 Task: Select Retail. Add to cart, from Dollar General_x000D_
 for 3553 Washington Street, Alice, Texas 78332, Cell Number 361-396-6470, following items : Reese''s Puffs Breakfast Cereal (11.5 oz)_x000D_
 - 2, Emetrol for Nausea & Upset Stomach Cherry Liquid (4 oz)_x000D_
 - 3, Hot Tamales Flavored Chewy Candy Fierce Cinnamon (6 oz)_x000D_
 - 3, Aquafresh Extreme Clean Whitening Action Fluoride Toothpaste for Cavity Protection (5.6 oz)_x000D_
 - 2, Scent Happy Sugar Dream Body Scrub (10 oz)_x000D_
 - 1
Action: Mouse moved to (747, 138)
Screenshot: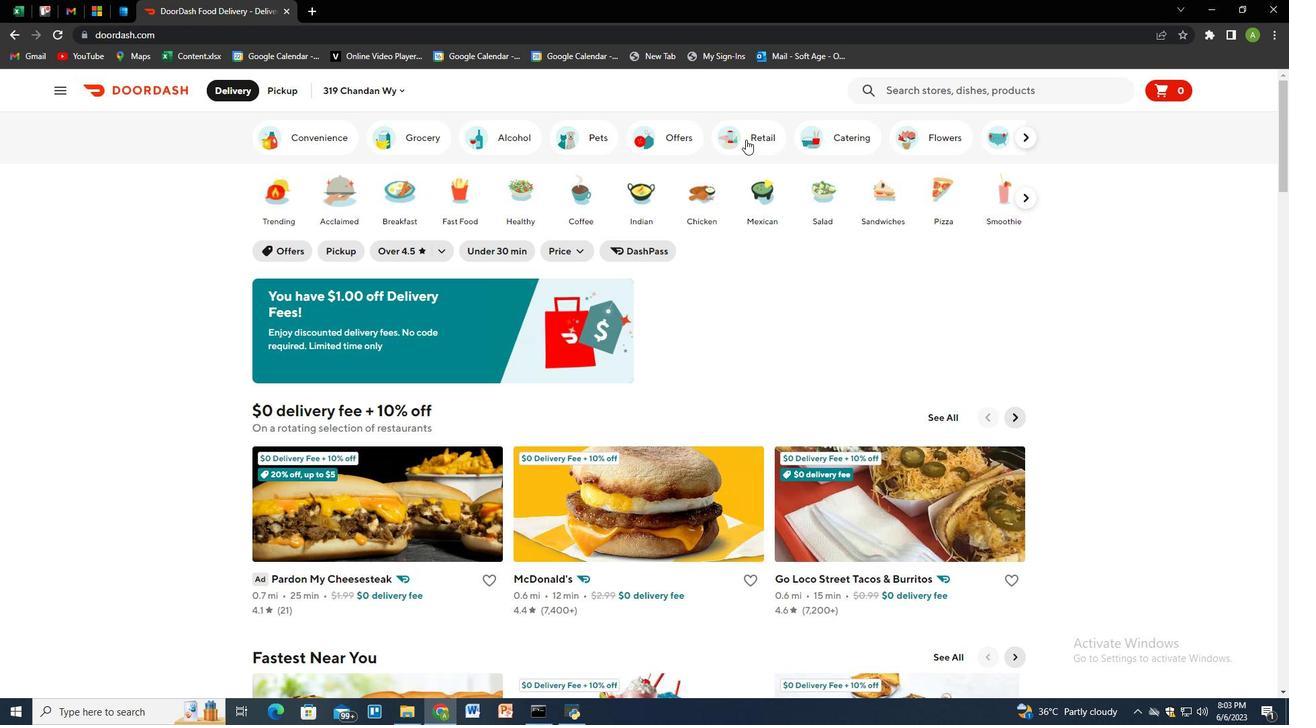 
Action: Mouse pressed left at (747, 138)
Screenshot: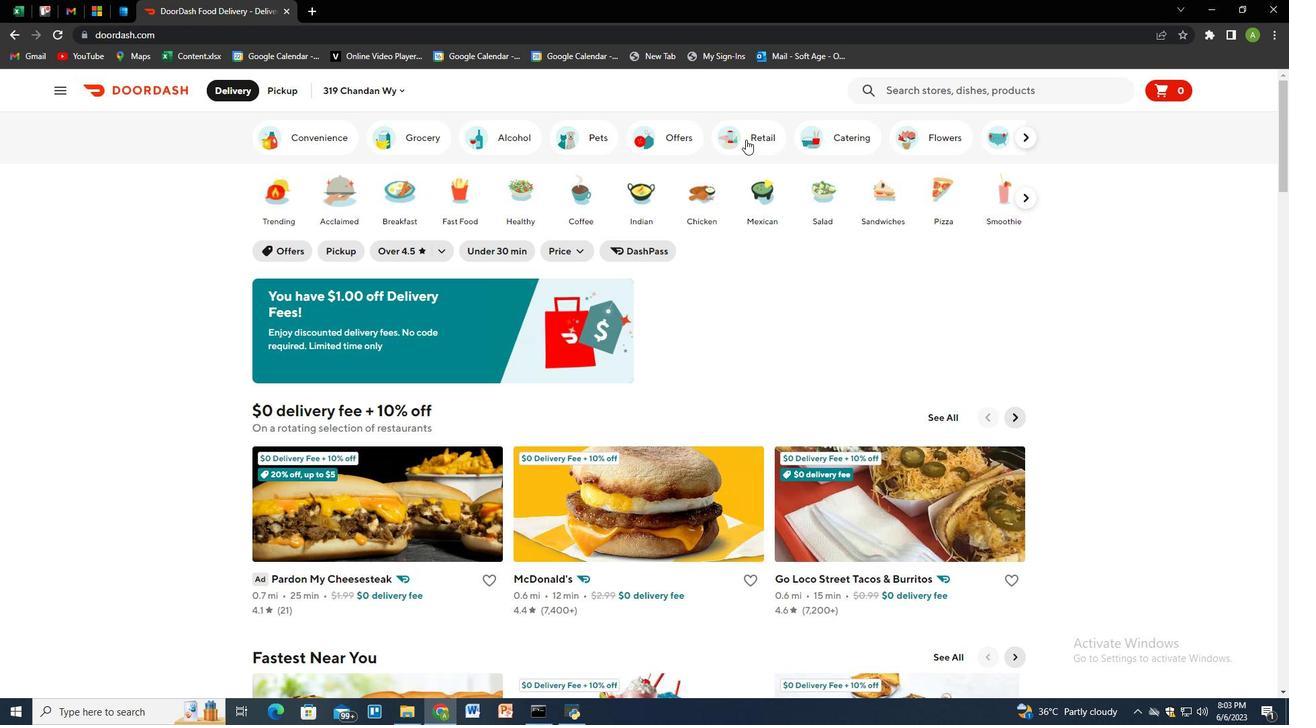 
Action: Mouse moved to (837, 498)
Screenshot: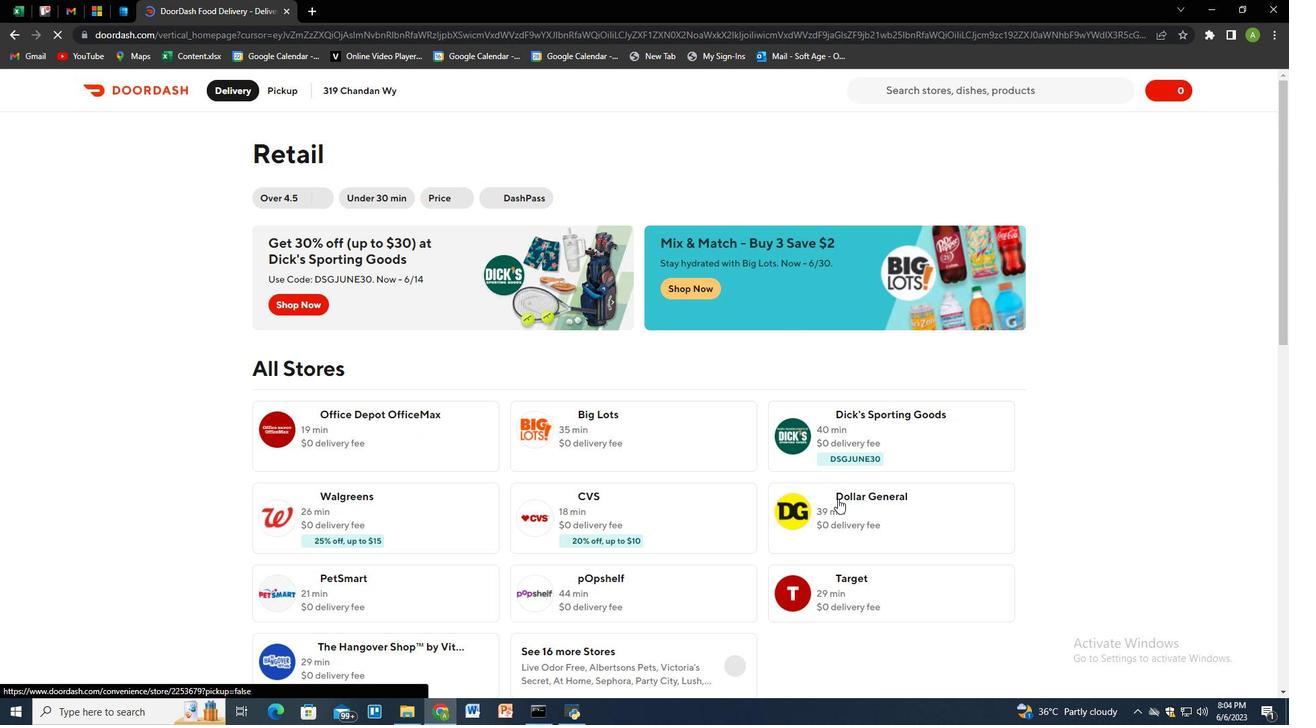 
Action: Mouse pressed left at (837, 498)
Screenshot: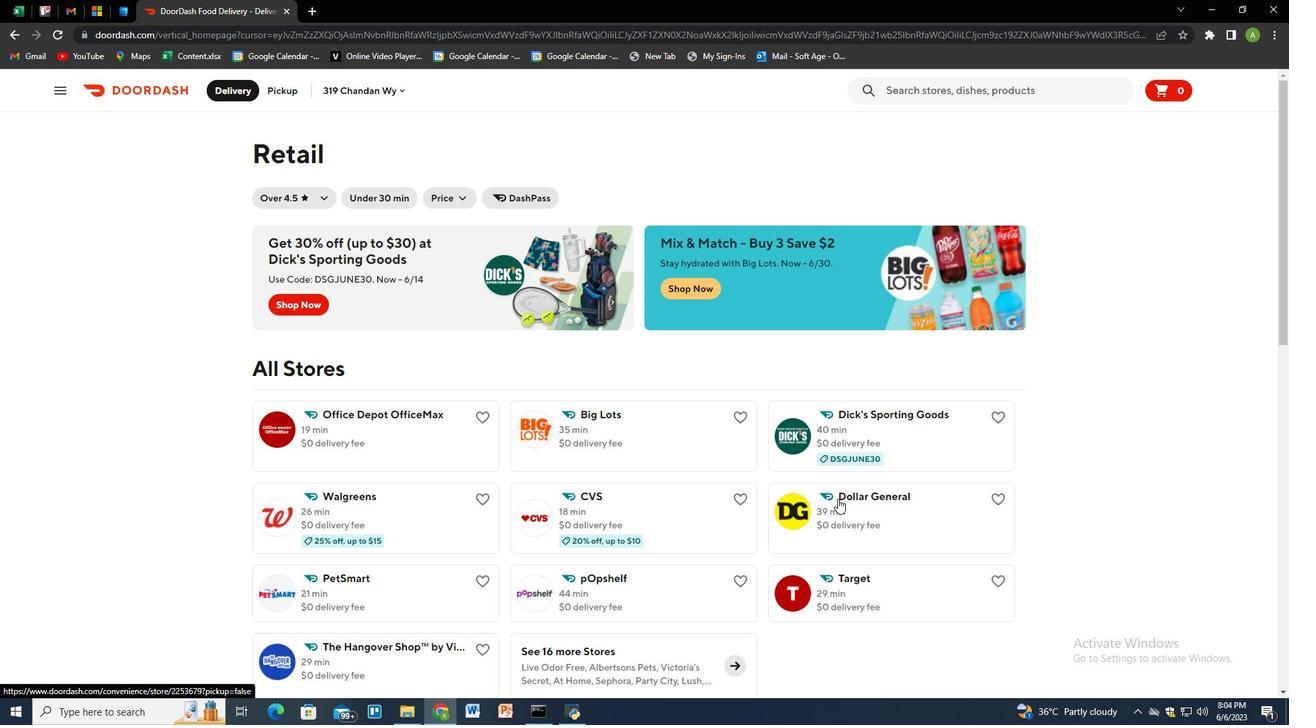 
Action: Mouse moved to (266, 83)
Screenshot: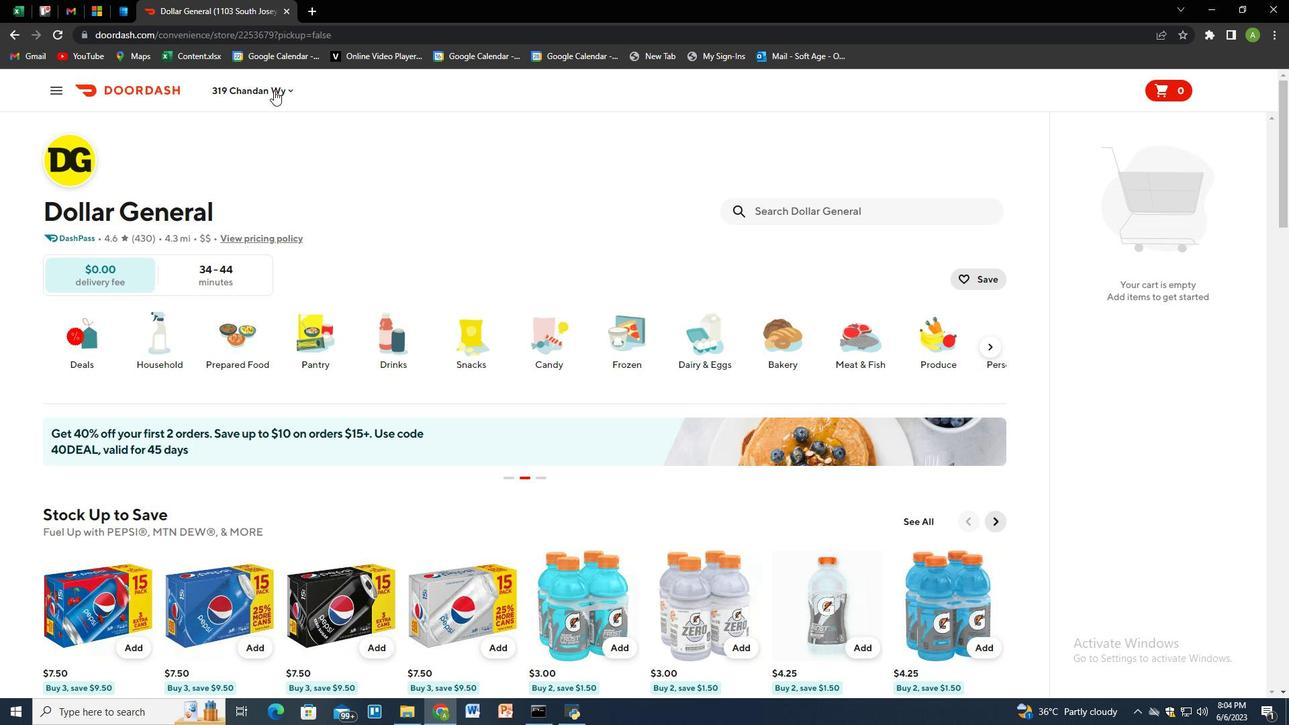 
Action: Mouse pressed left at (266, 83)
Screenshot: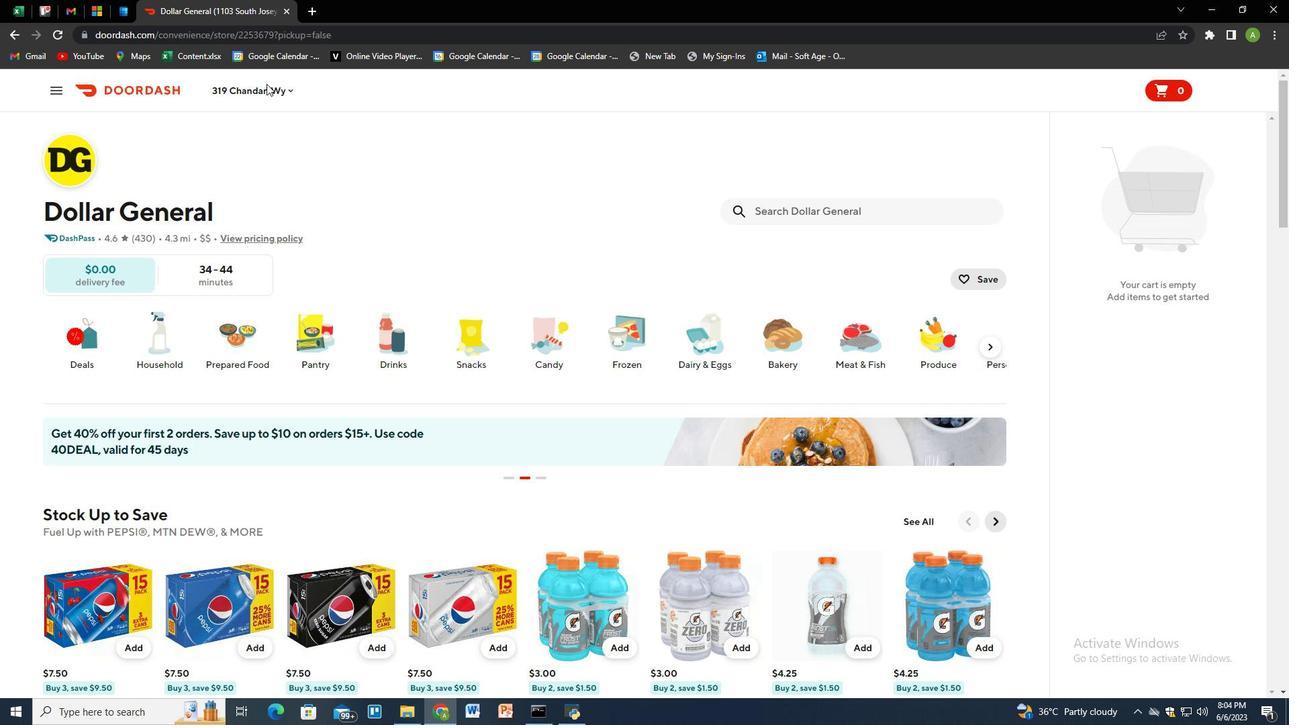 
Action: Mouse moved to (271, 88)
Screenshot: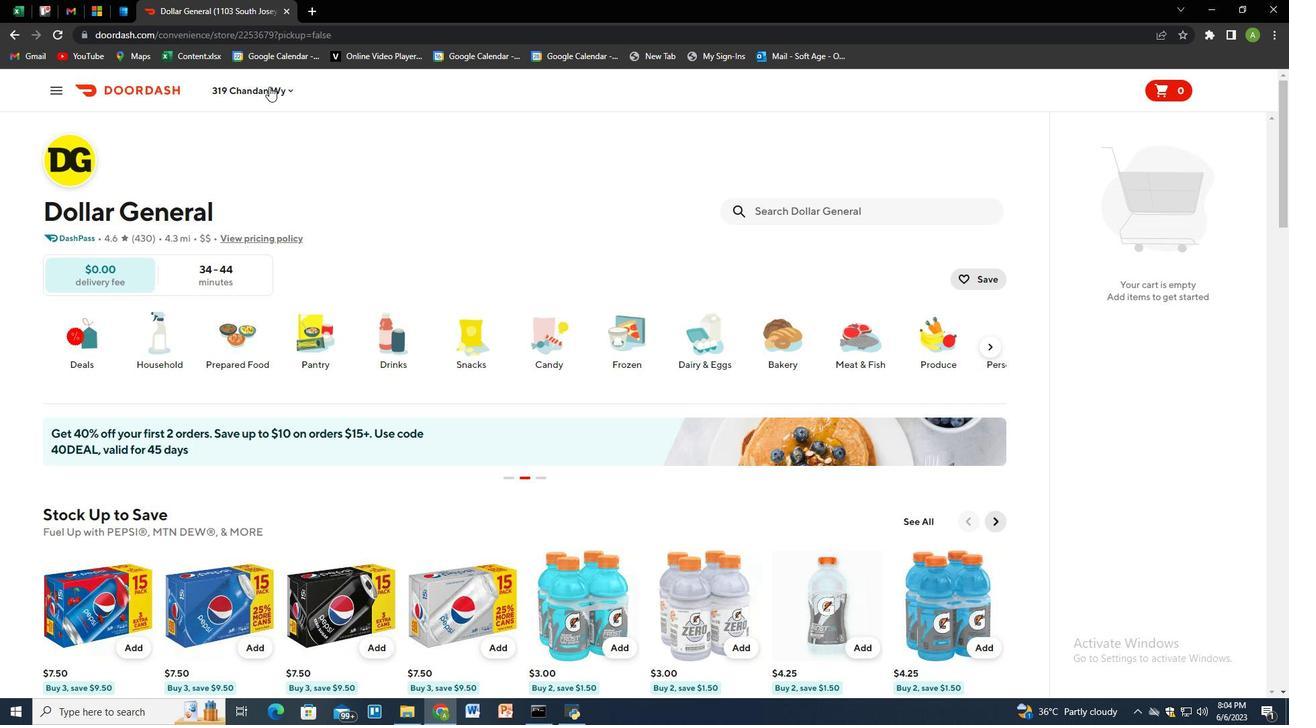 
Action: Mouse pressed left at (271, 88)
Screenshot: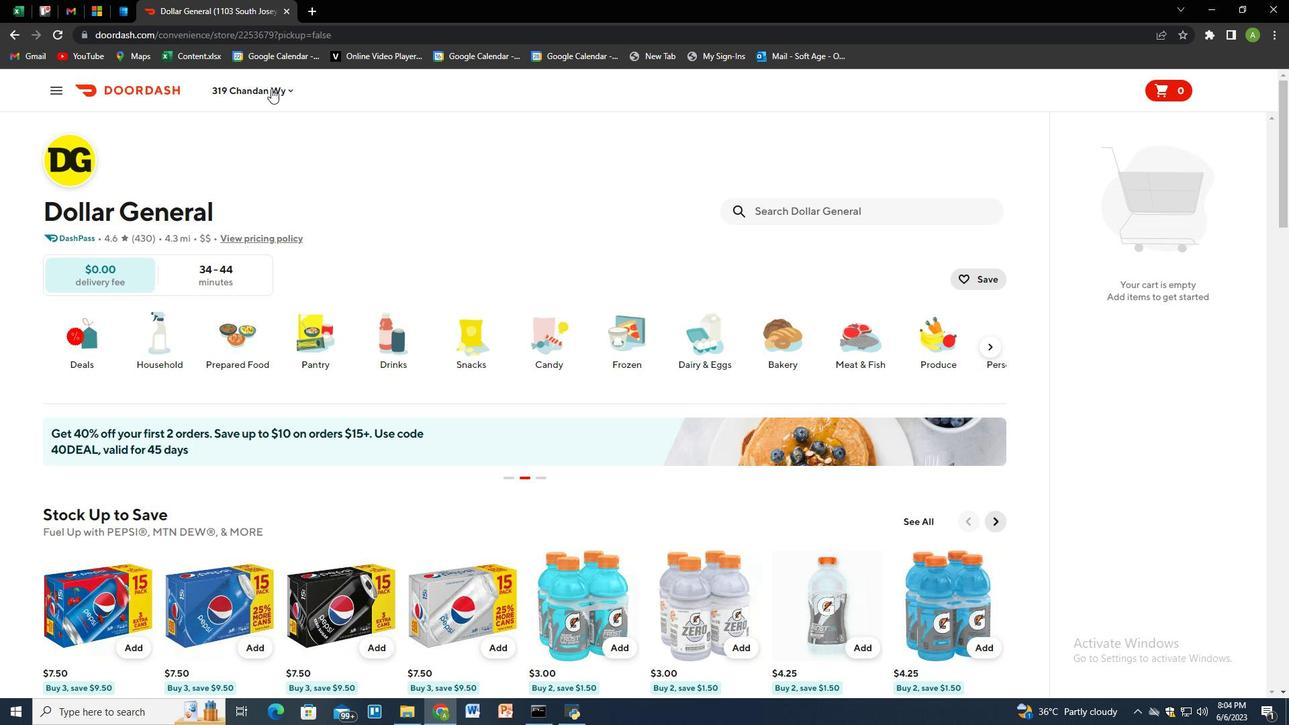 
Action: Mouse moved to (294, 149)
Screenshot: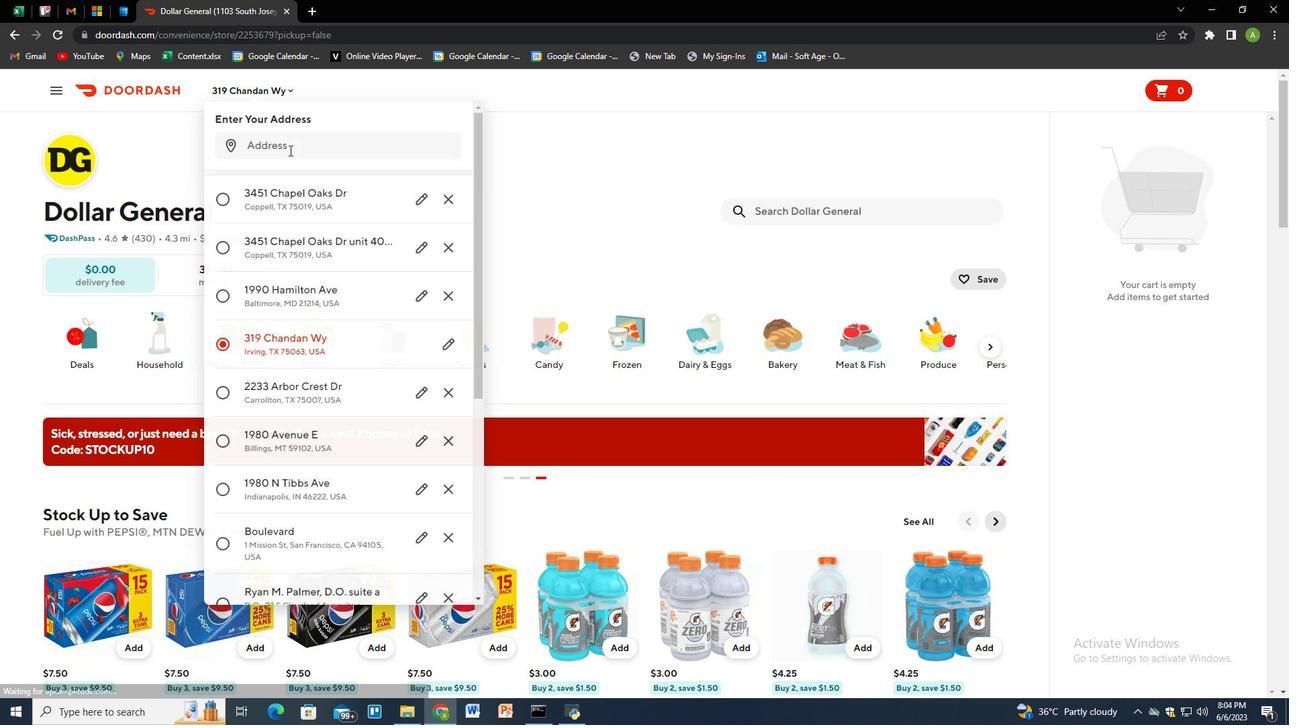 
Action: Mouse pressed left at (294, 149)
Screenshot: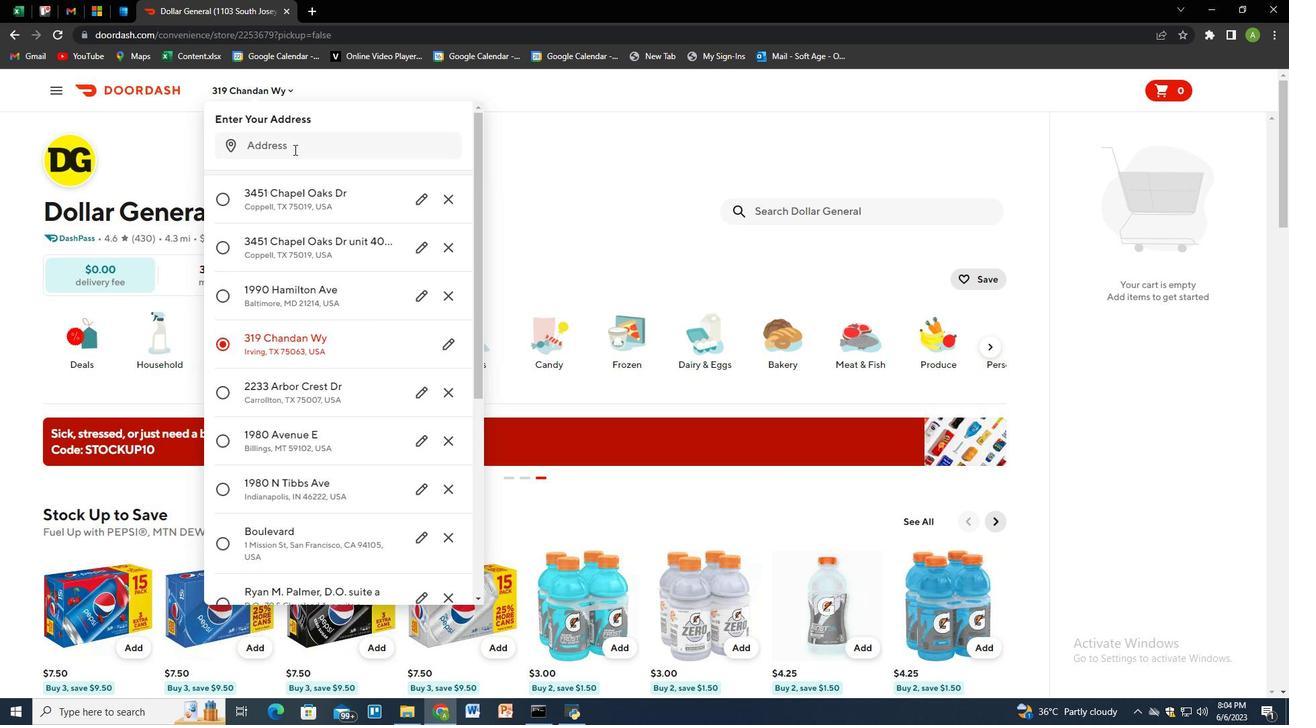 
Action: Mouse moved to (266, 134)
Screenshot: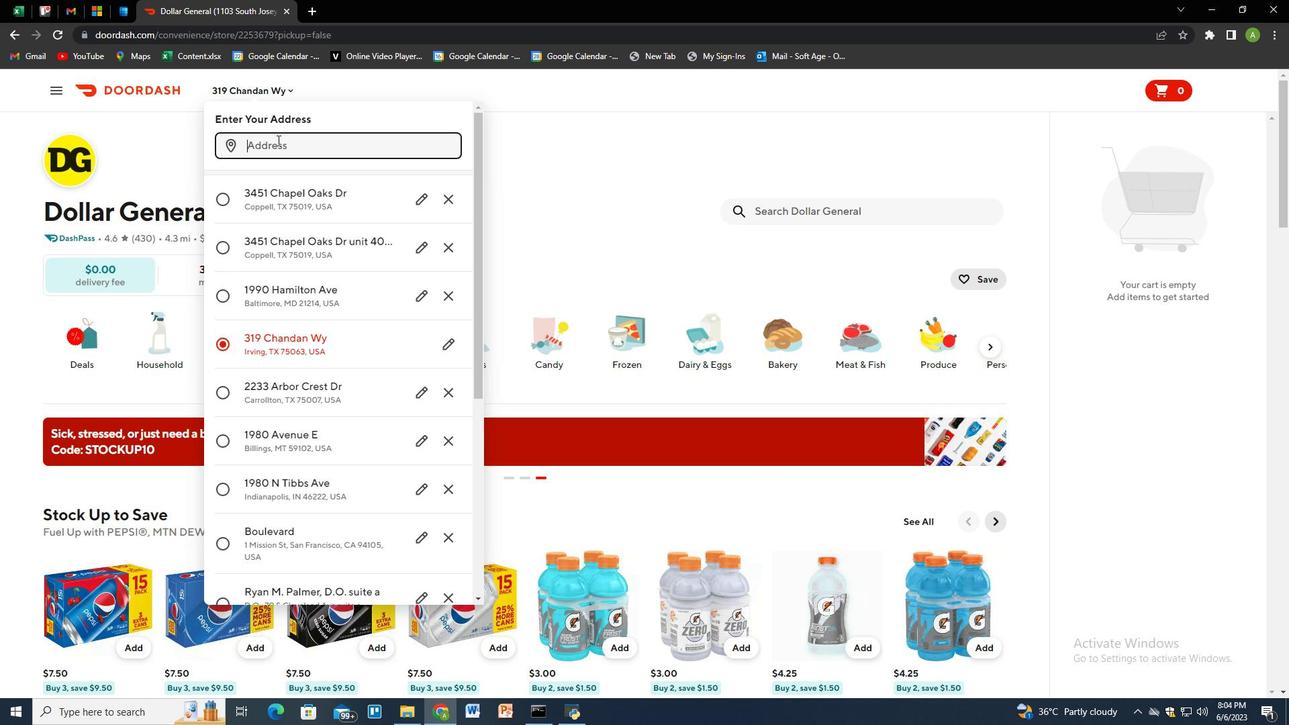 
Action: Key pressed 3553<Key.space>washington<Key.space>street,<Key.space>alice,<Key.space>texas<Key.space>78332<Key.enter>
Screenshot: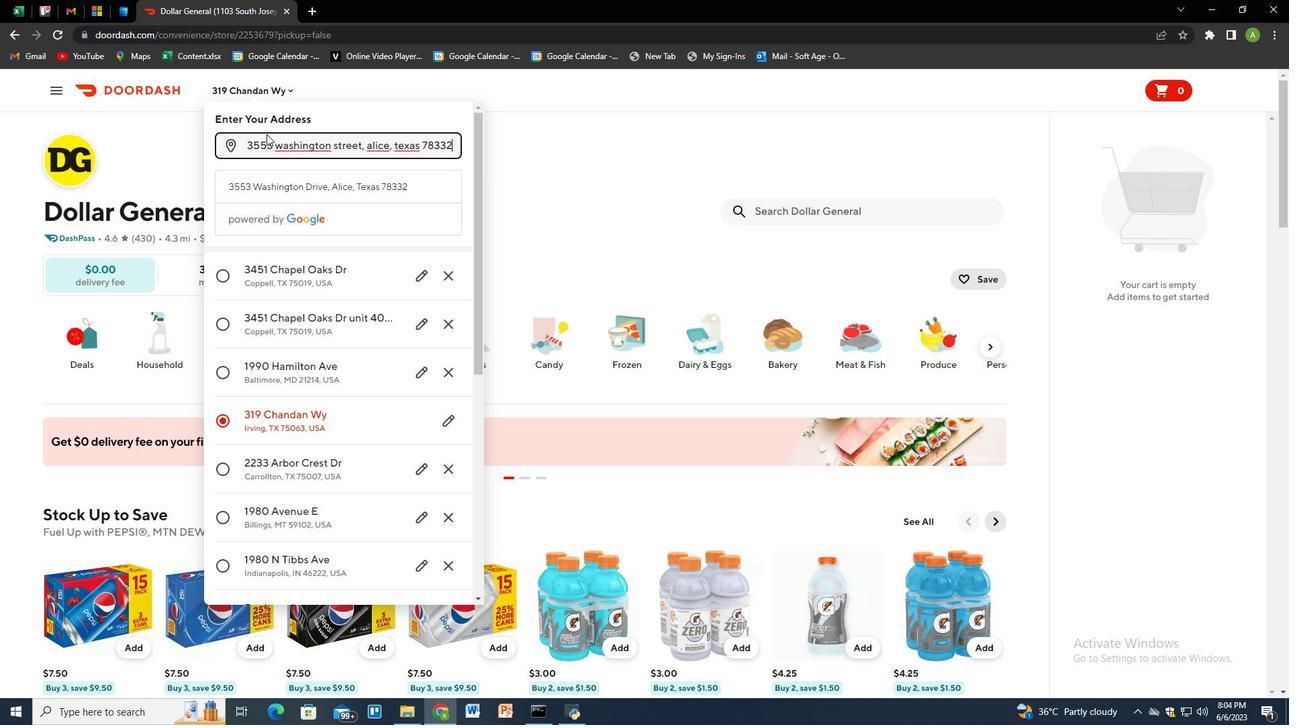 
Action: Mouse moved to (422, 543)
Screenshot: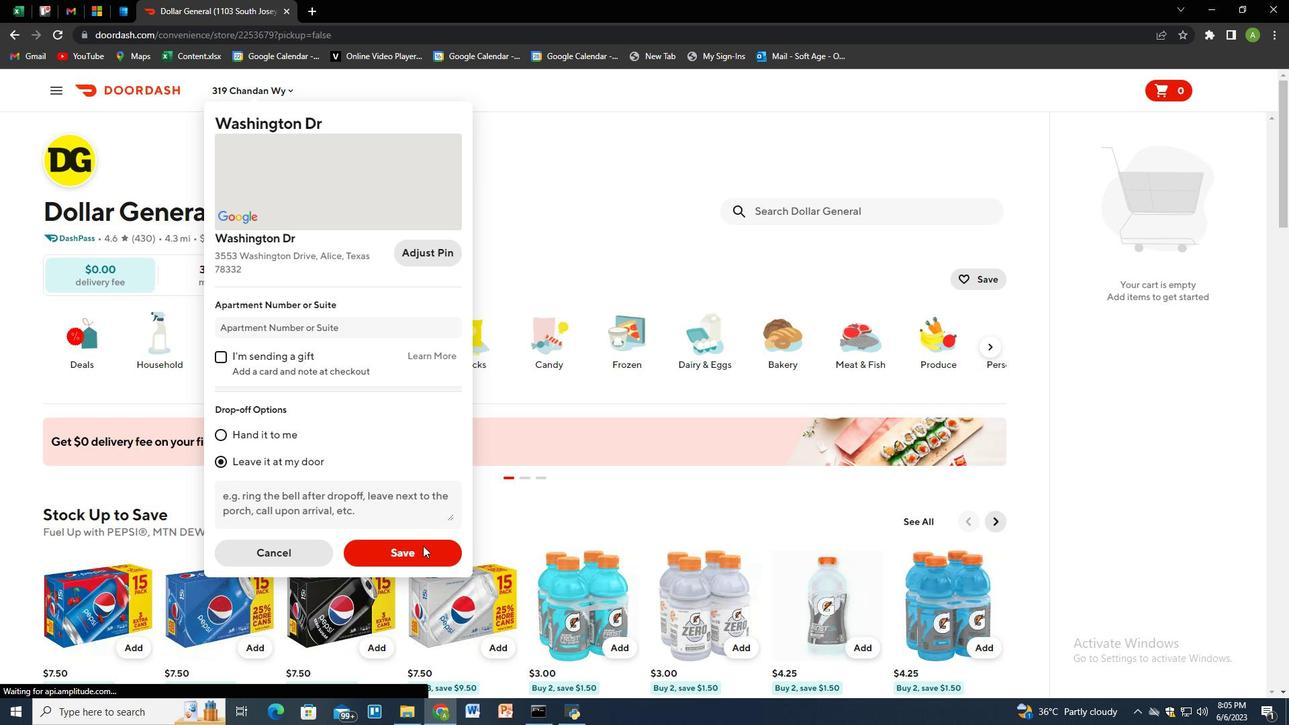 
Action: Mouse pressed left at (422, 543)
Screenshot: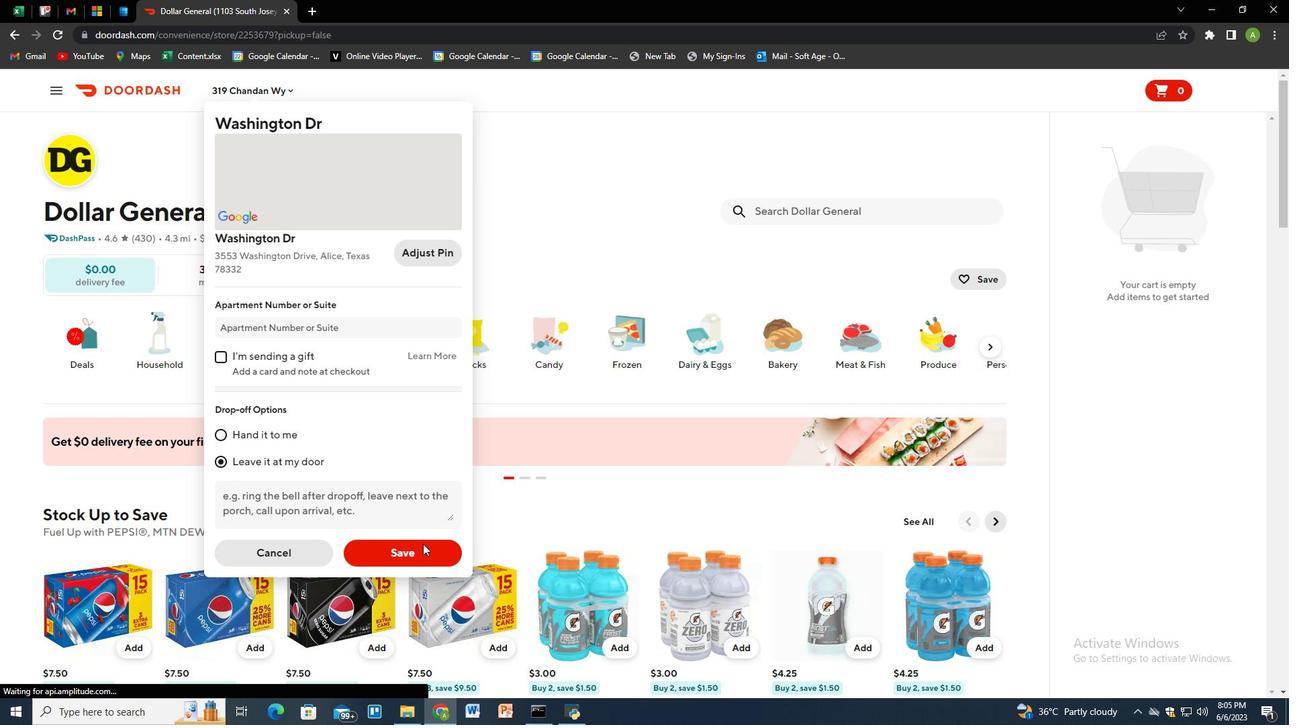 
Action: Mouse moved to (845, 214)
Screenshot: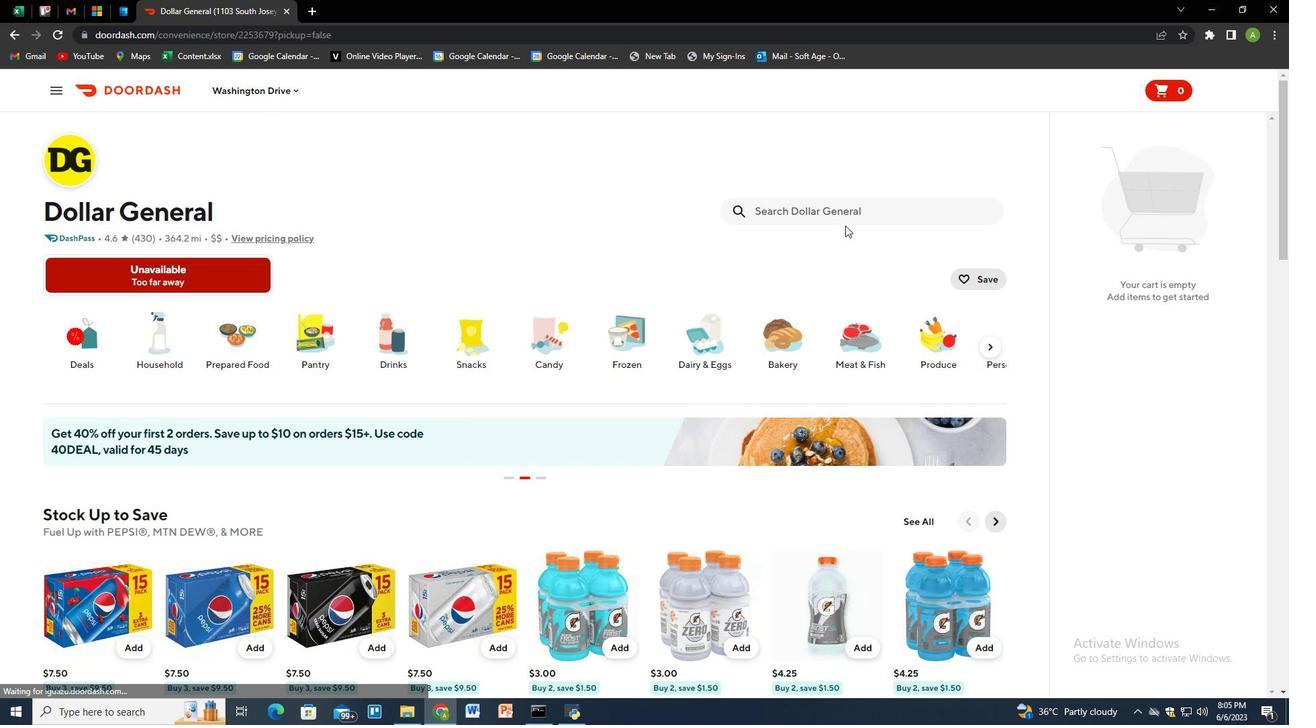 
Action: Mouse pressed left at (845, 214)
Screenshot: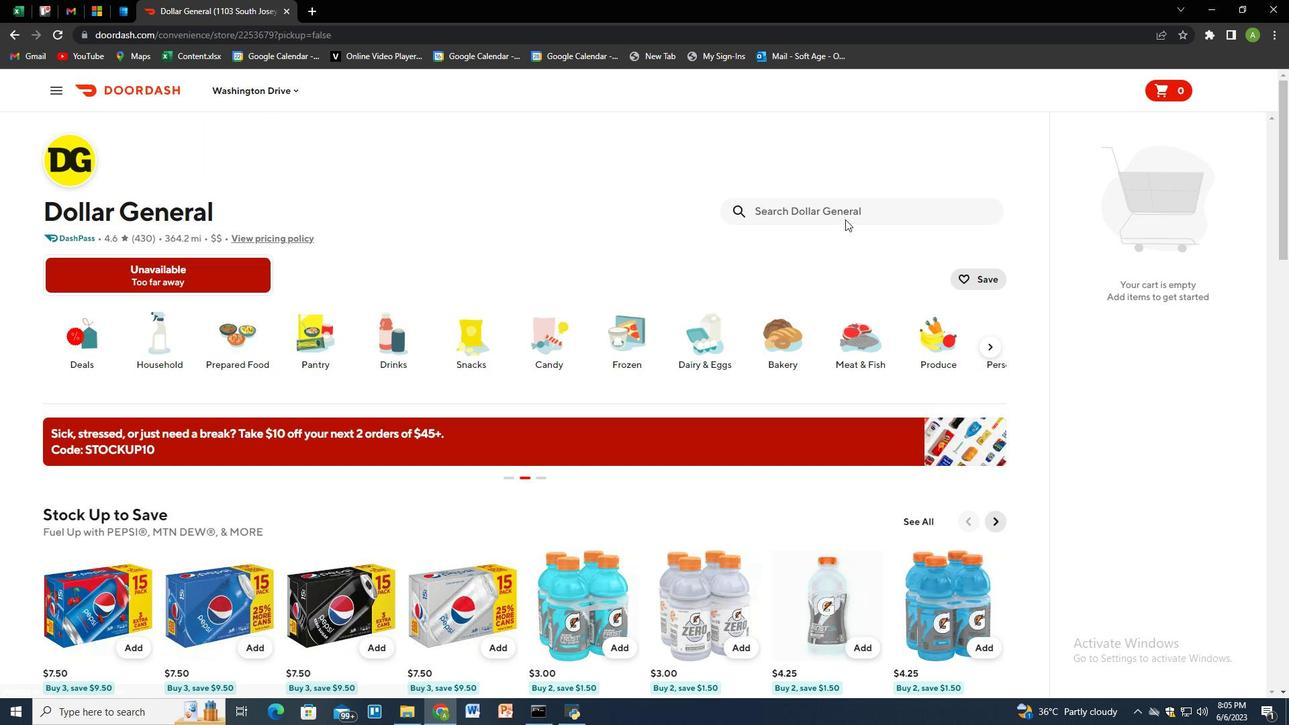 
Action: Key pressed reese<Key.shift_r>"s<Key.space>puffs<Key.space>breakfast<Key.space>cereal<Key.space><Key.shift_r>(11.5<Key.space>oz<Key.shift_r>)<Key.enter>
Screenshot: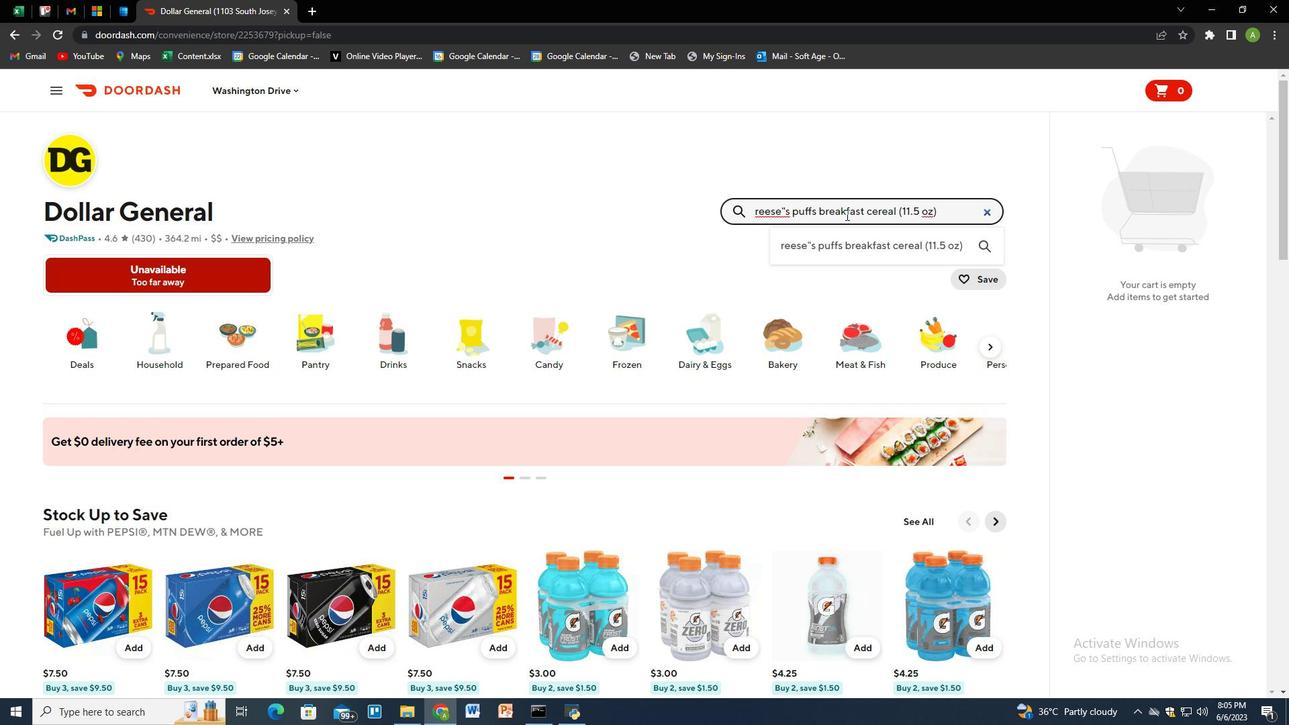 
Action: Mouse moved to (128, 349)
Screenshot: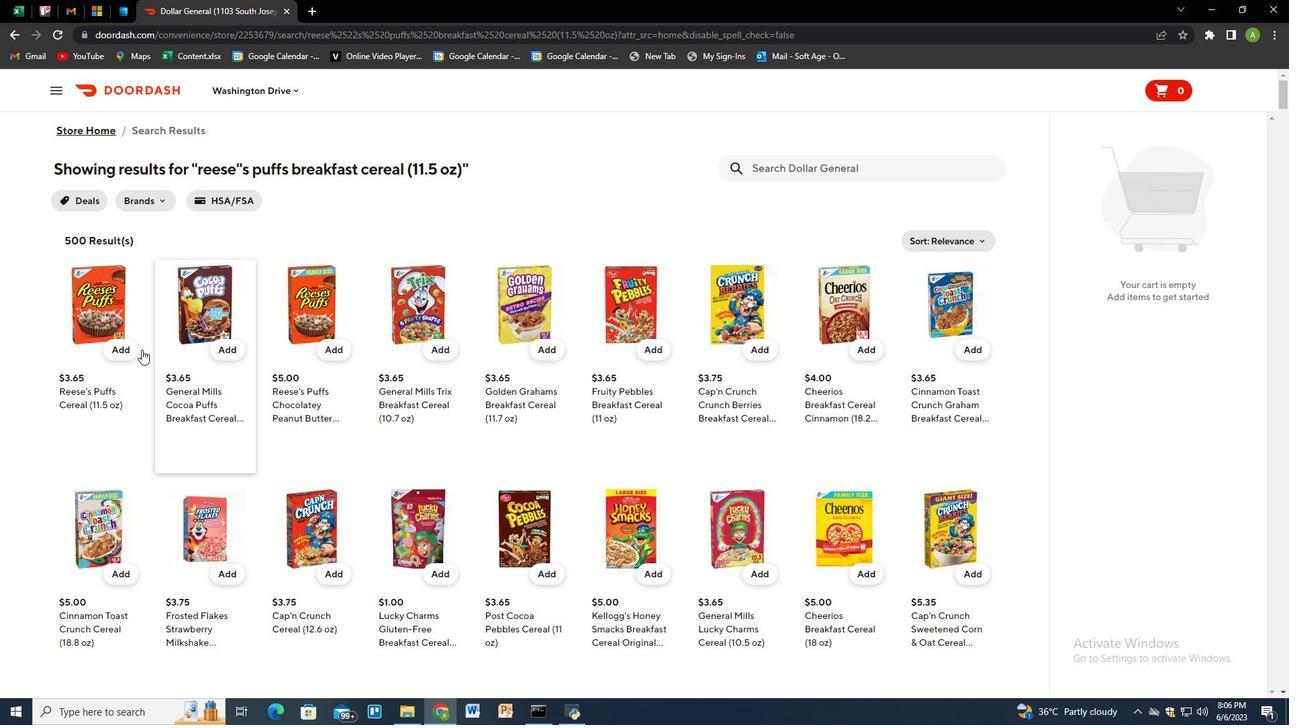 
Action: Mouse pressed left at (128, 349)
Screenshot: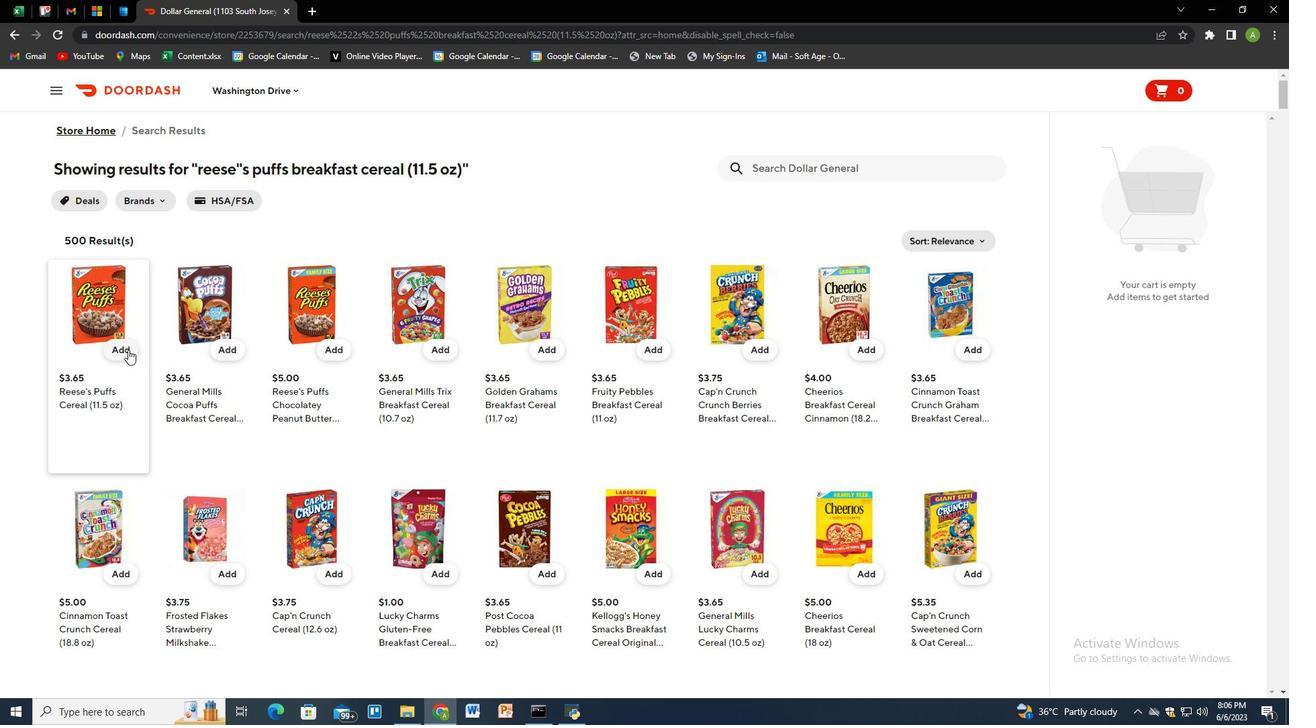 
Action: Mouse moved to (1248, 236)
Screenshot: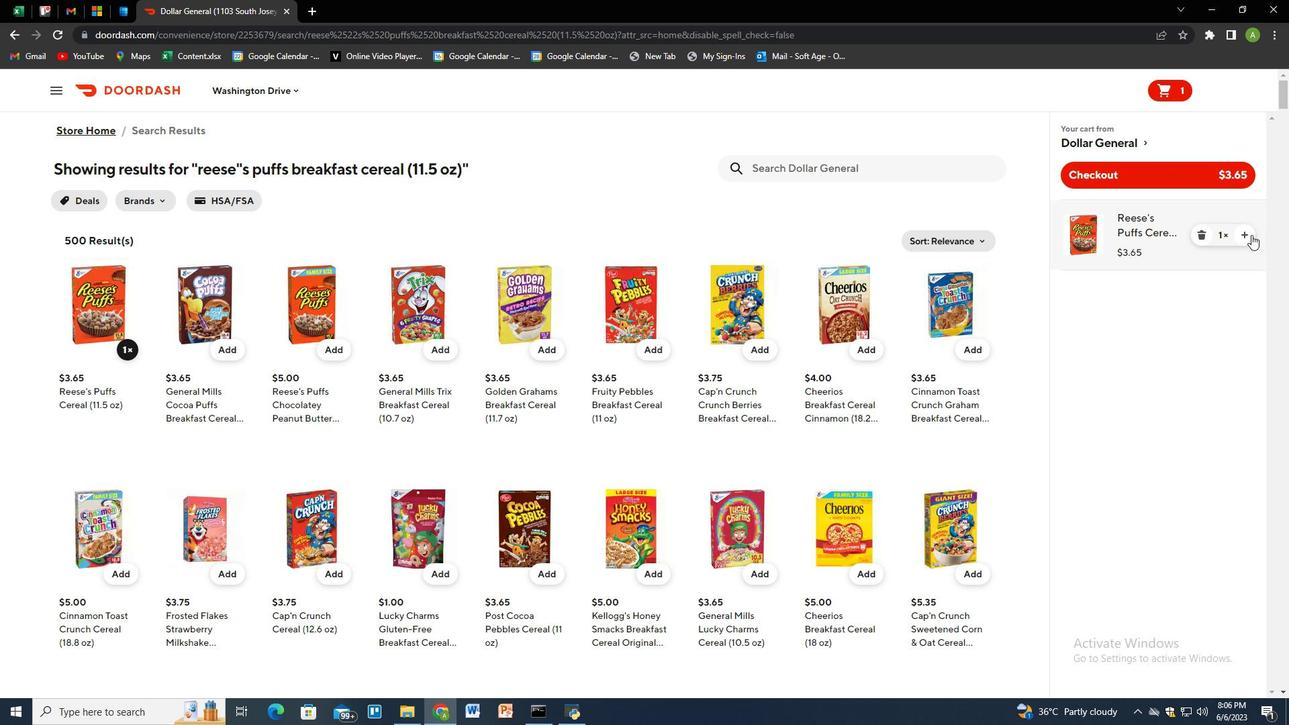 
Action: Mouse pressed left at (1248, 236)
Screenshot: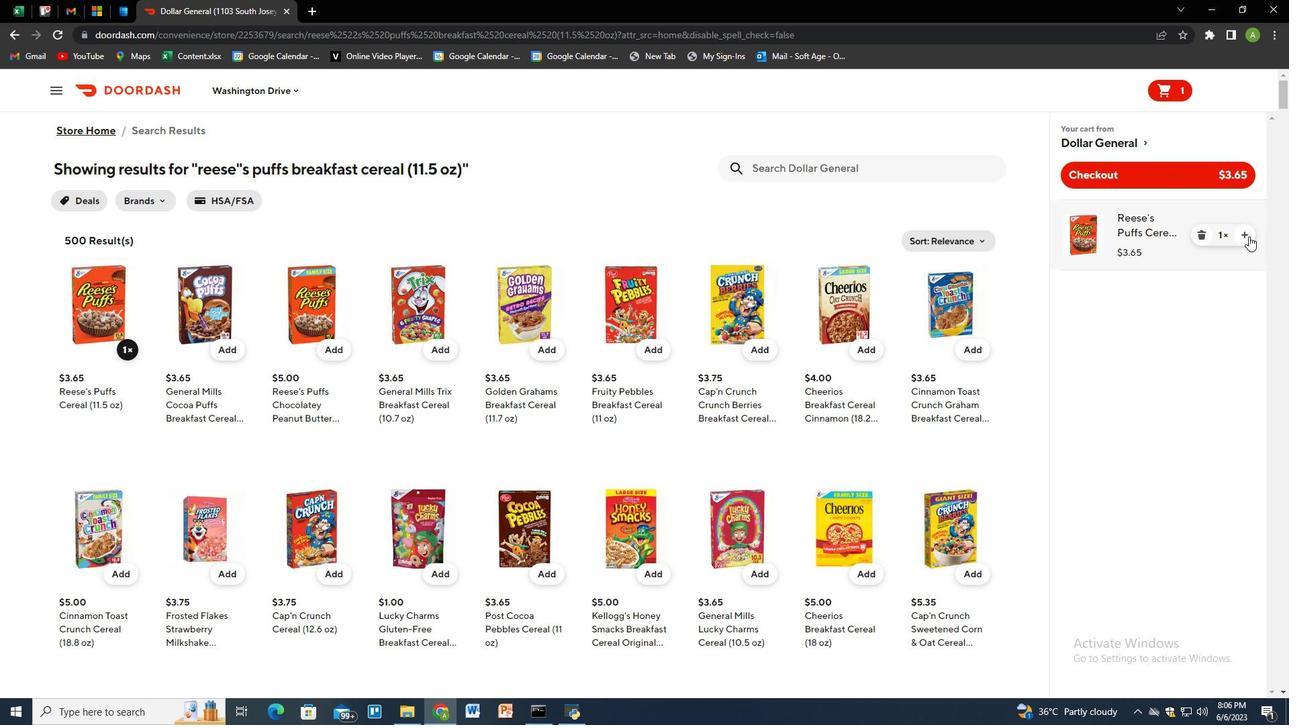 
Action: Mouse moved to (836, 176)
Screenshot: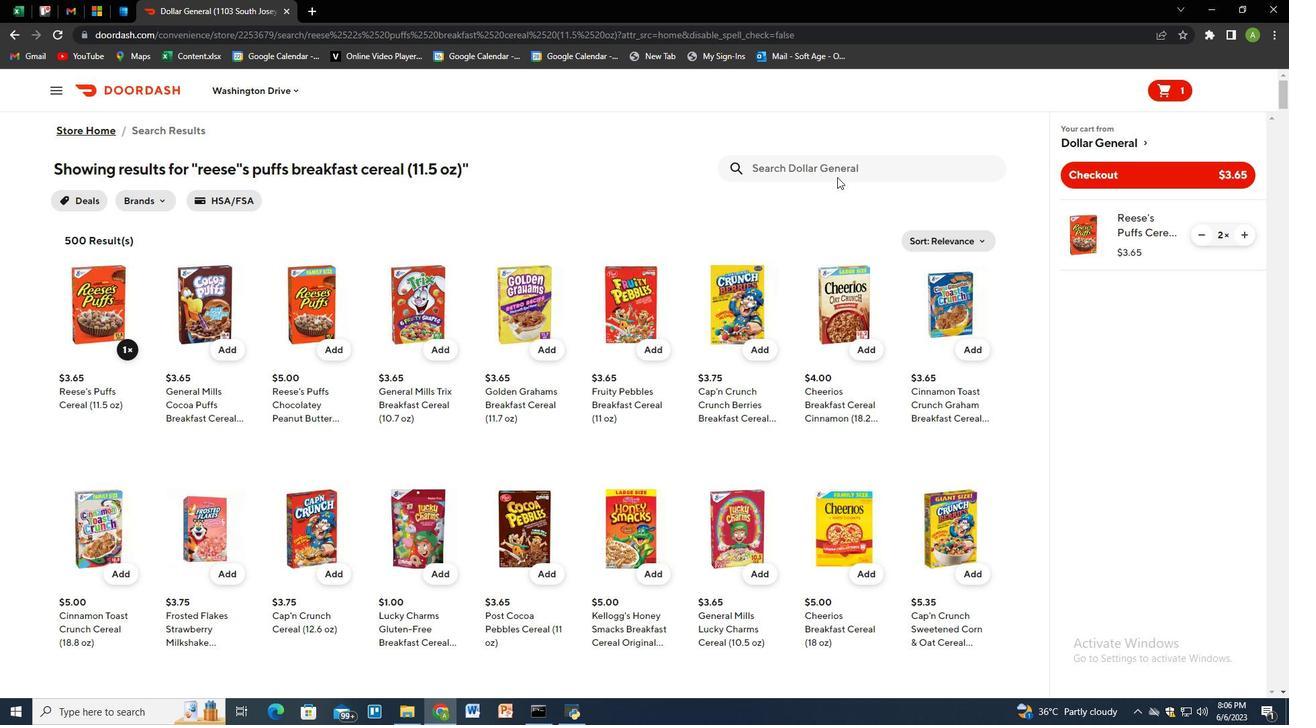 
Action: Mouse pressed left at (836, 176)
Screenshot: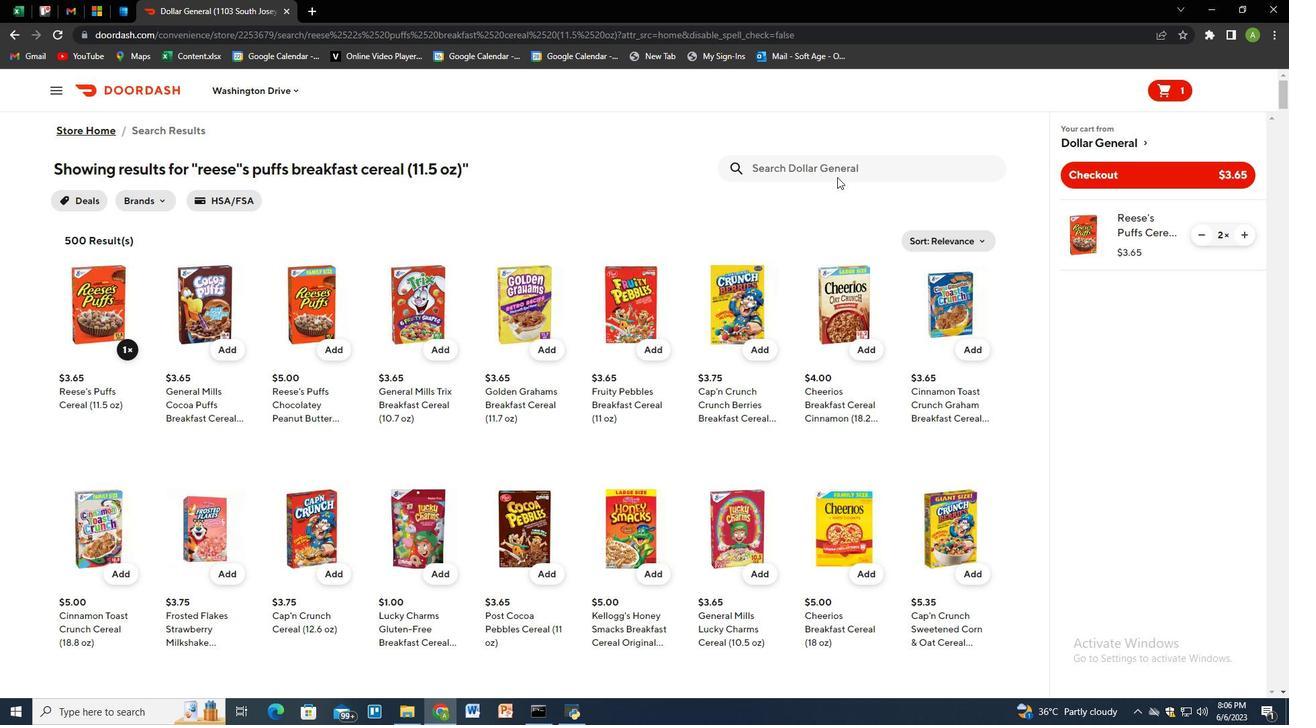 
Action: Key pressed emetrol<Key.space>for<Key.space>nausea<Key.space><Key.shift_r>&<Key.space>upset<Key.space>stoman<Key.backspace>ck<Key.backspace>h<Key.space>cherry<Key.space>liquid<Key.space><Key.shift_r>(4<Key.space>oa<Key.backspace>z<Key.shift_r>)<Key.enter>
Screenshot: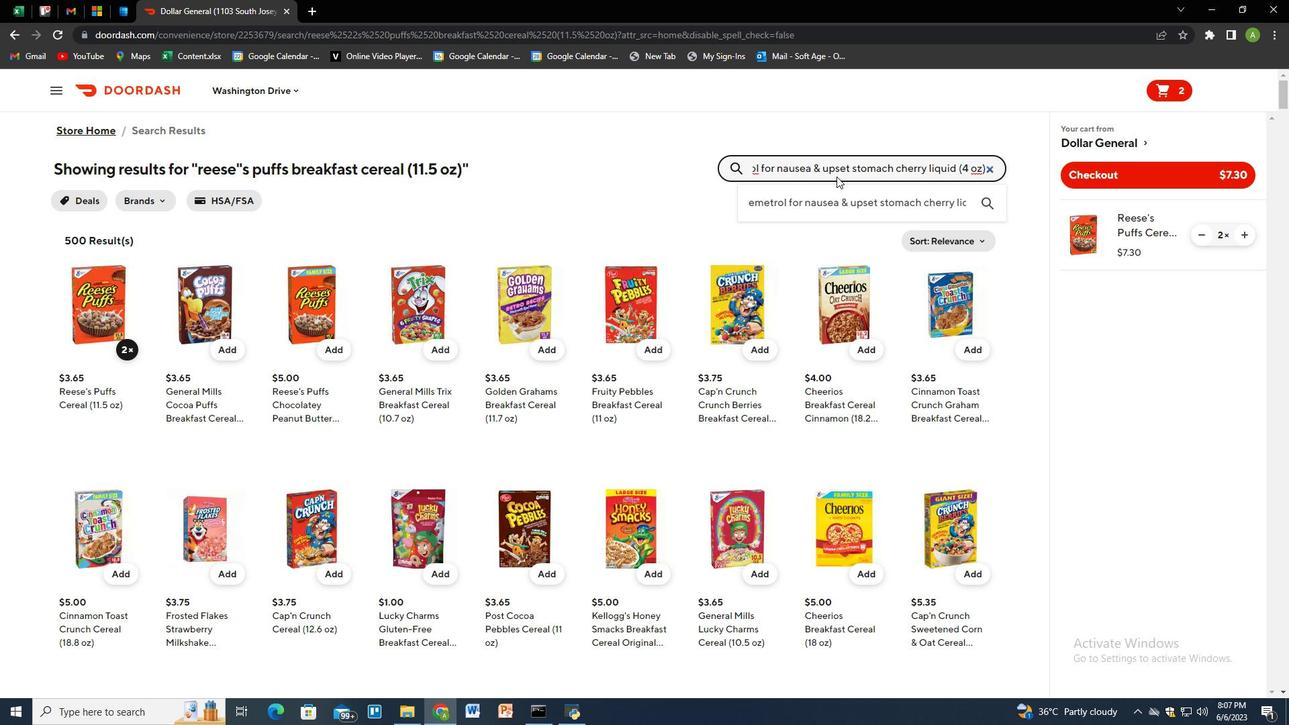 
Action: Mouse moved to (118, 351)
Screenshot: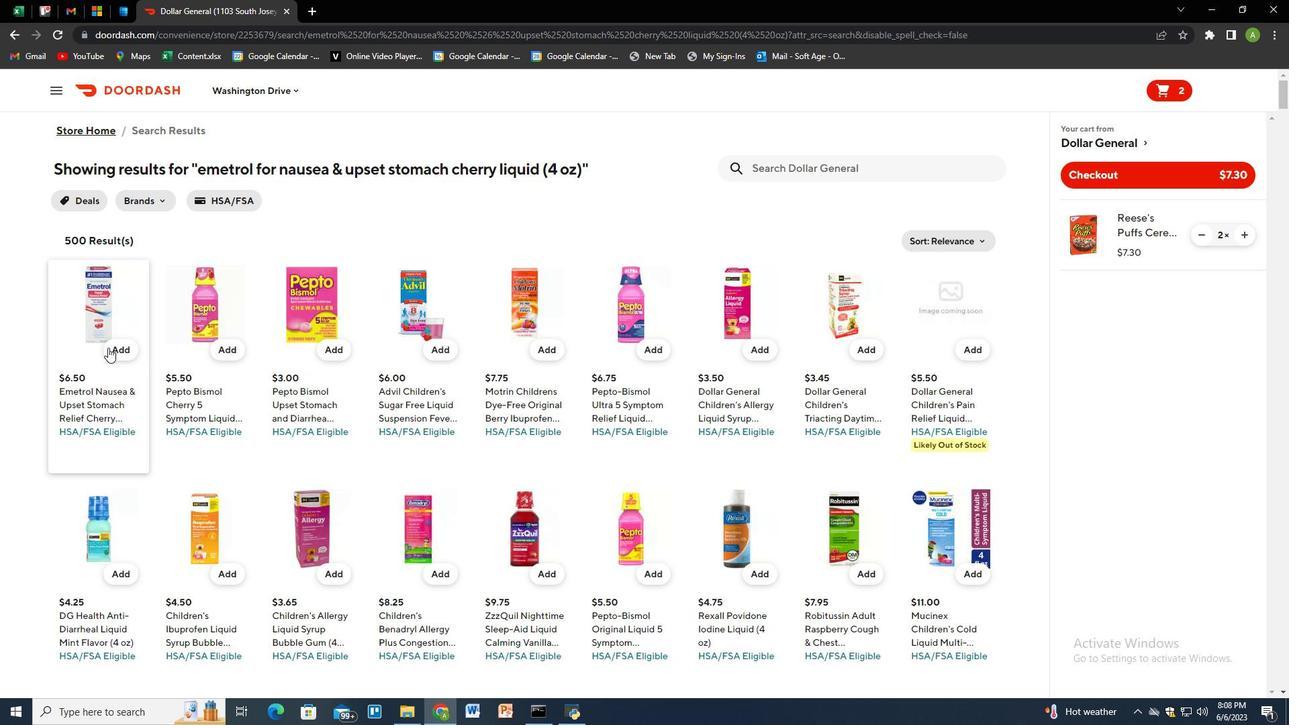 
Action: Mouse pressed left at (118, 351)
Screenshot: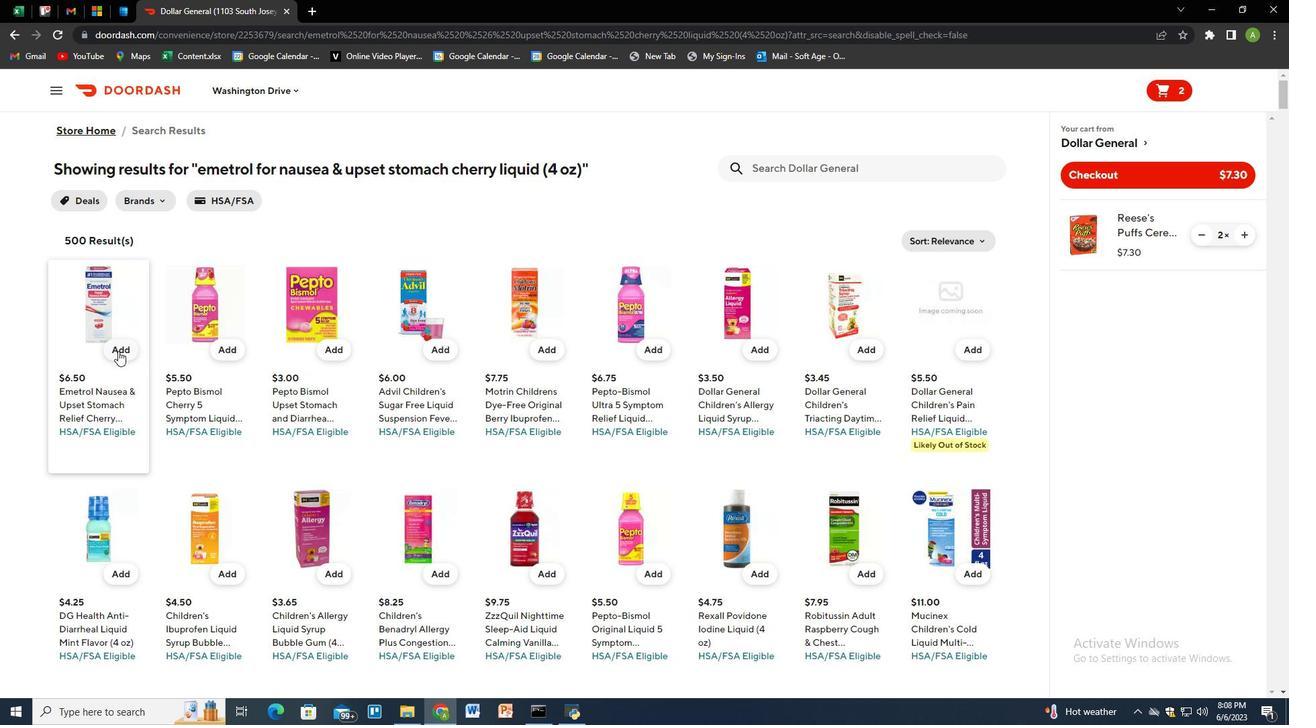 
Action: Mouse moved to (1247, 302)
Screenshot: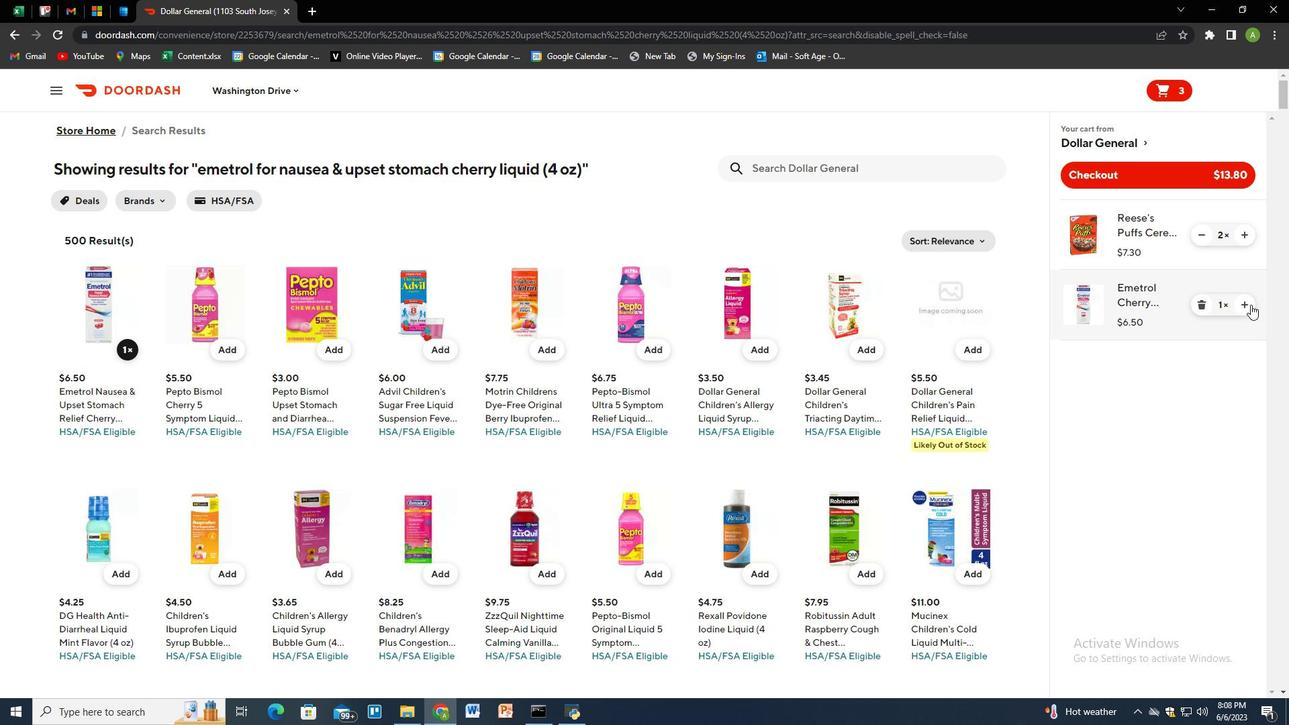 
Action: Mouse pressed left at (1247, 302)
Screenshot: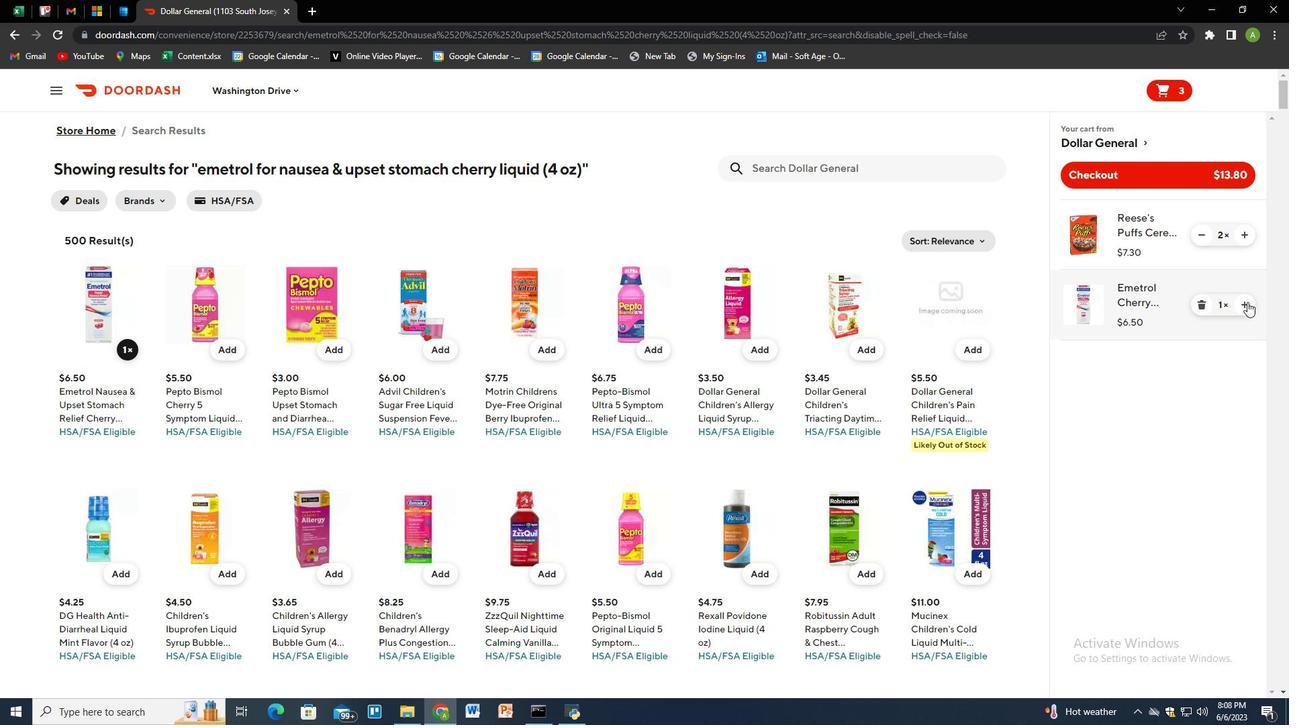 
Action: Mouse pressed left at (1247, 302)
Screenshot: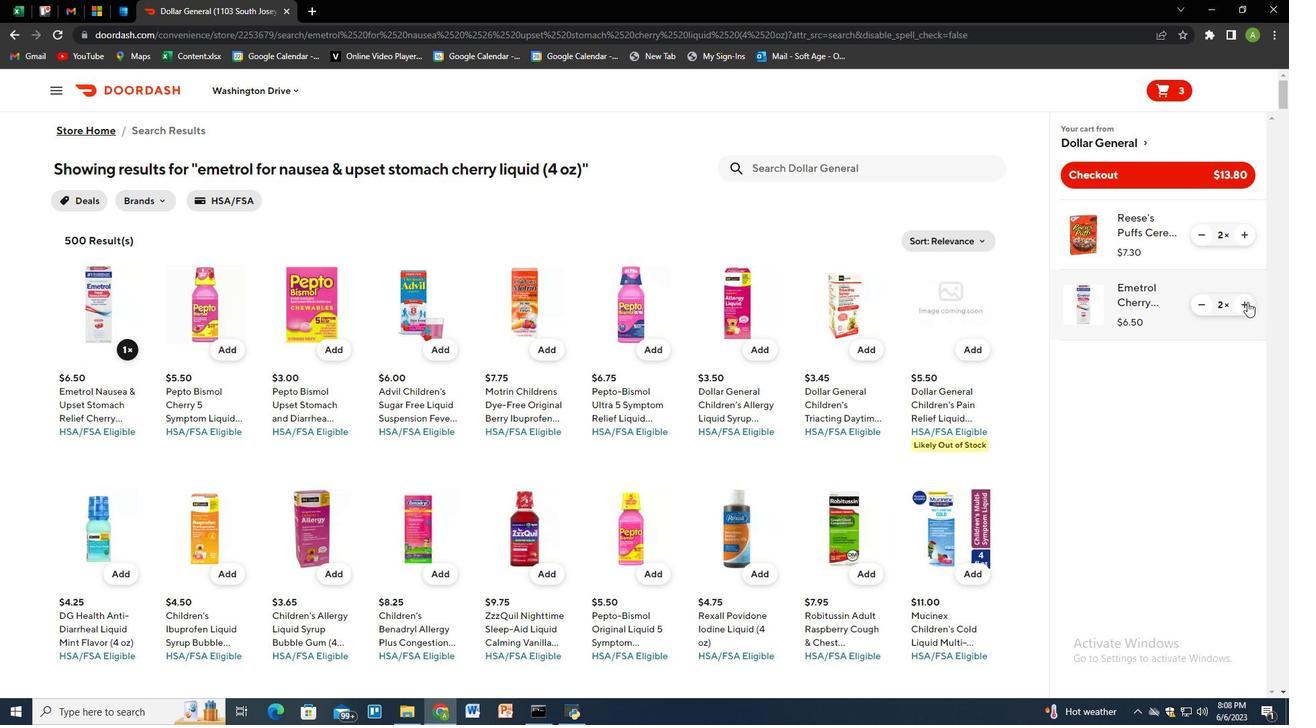 
Action: Mouse moved to (849, 178)
Screenshot: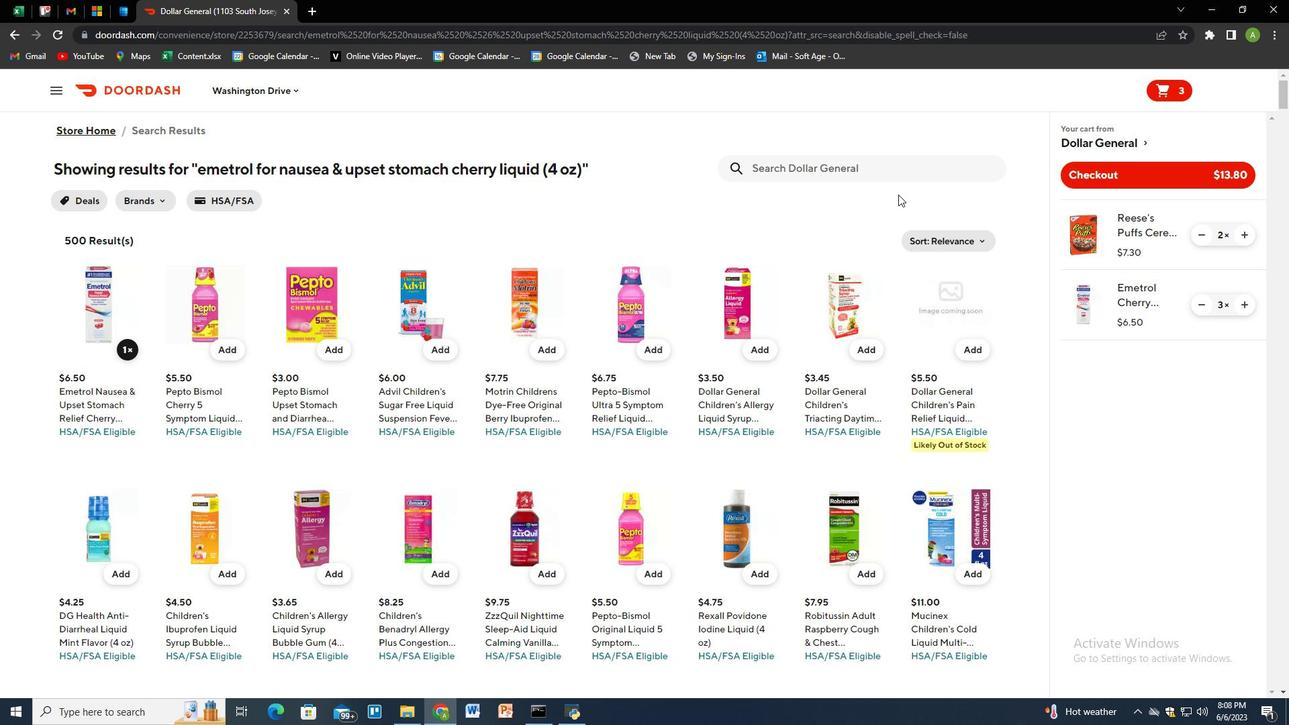 
Action: Mouse pressed left at (849, 178)
Screenshot: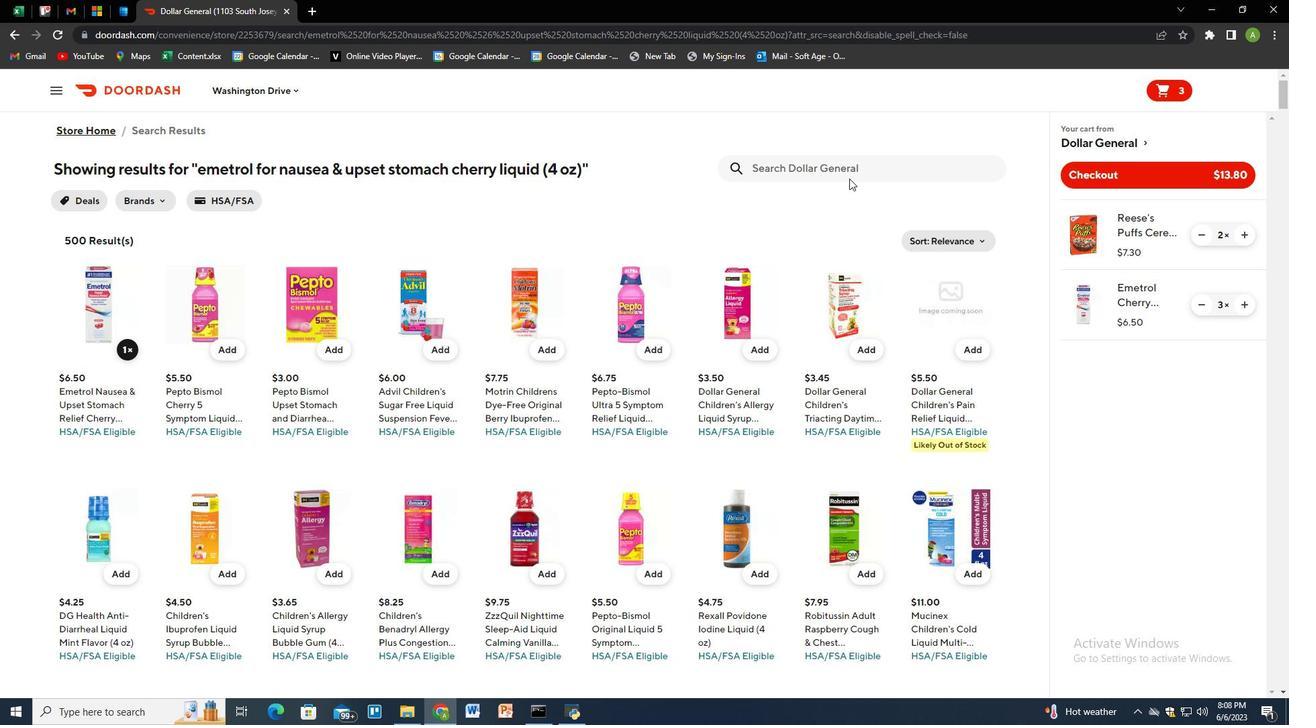 
Action: Mouse moved to (842, 175)
Screenshot: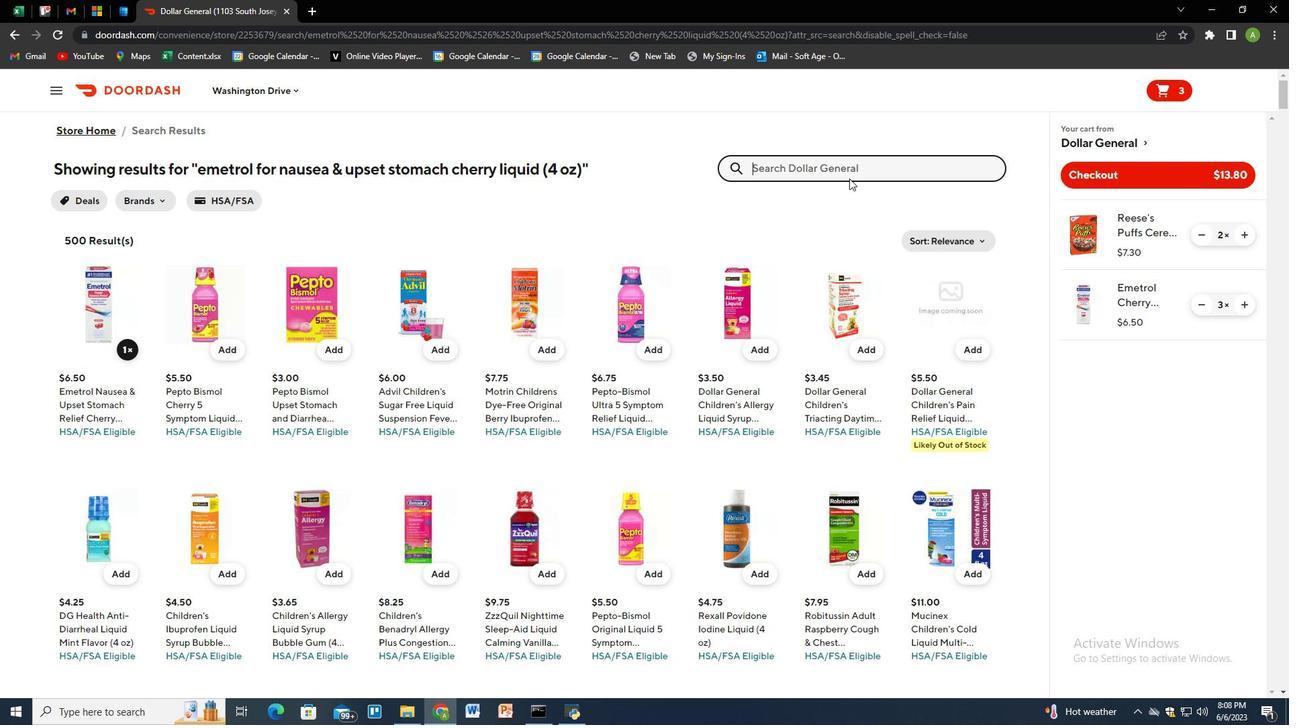 
Action: Key pressed hot<Key.space>tamales<Key.space>flavored<Key.space>chewy<Key.space>candy<Key.space>fir<Key.backspace>erce<Key.space>cinnamon<Key.space><Key.shift_r><Key.shift_r><Key.shift_r>(6<Key.space>oz<Key.shift_r>)<Key.enter>
Screenshot: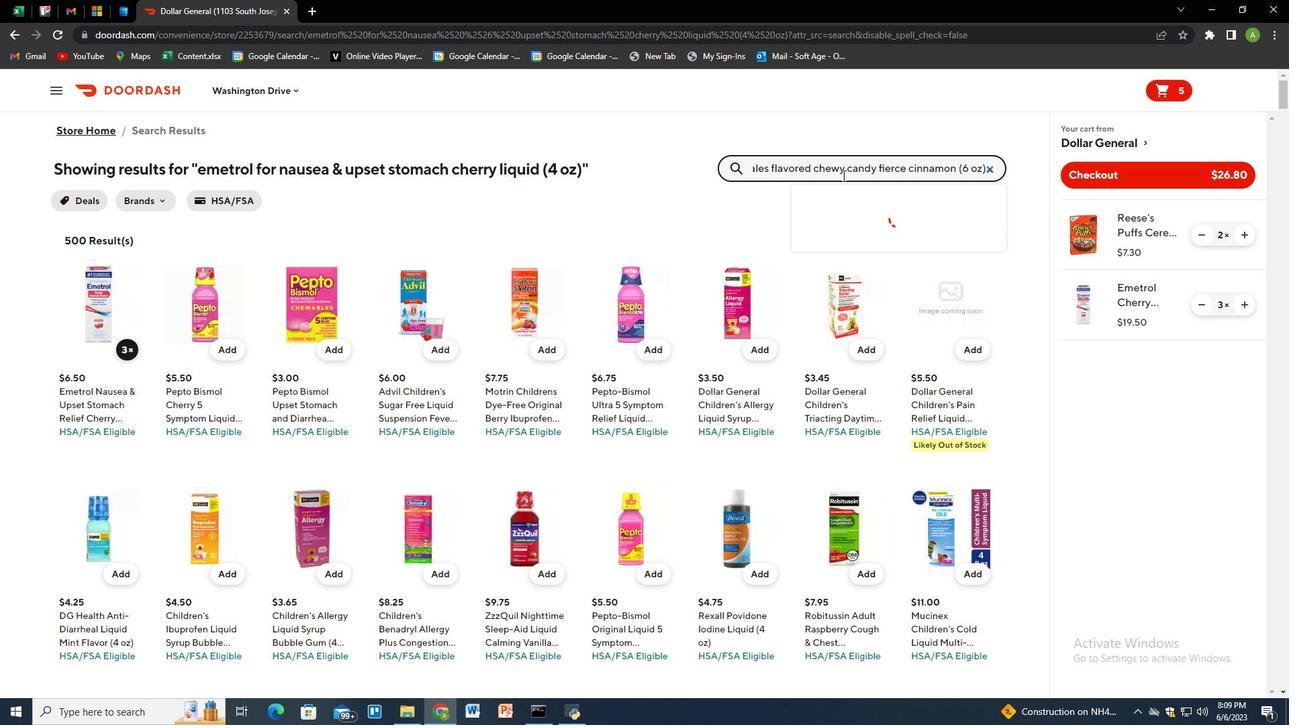 
Action: Mouse moved to (125, 347)
Screenshot: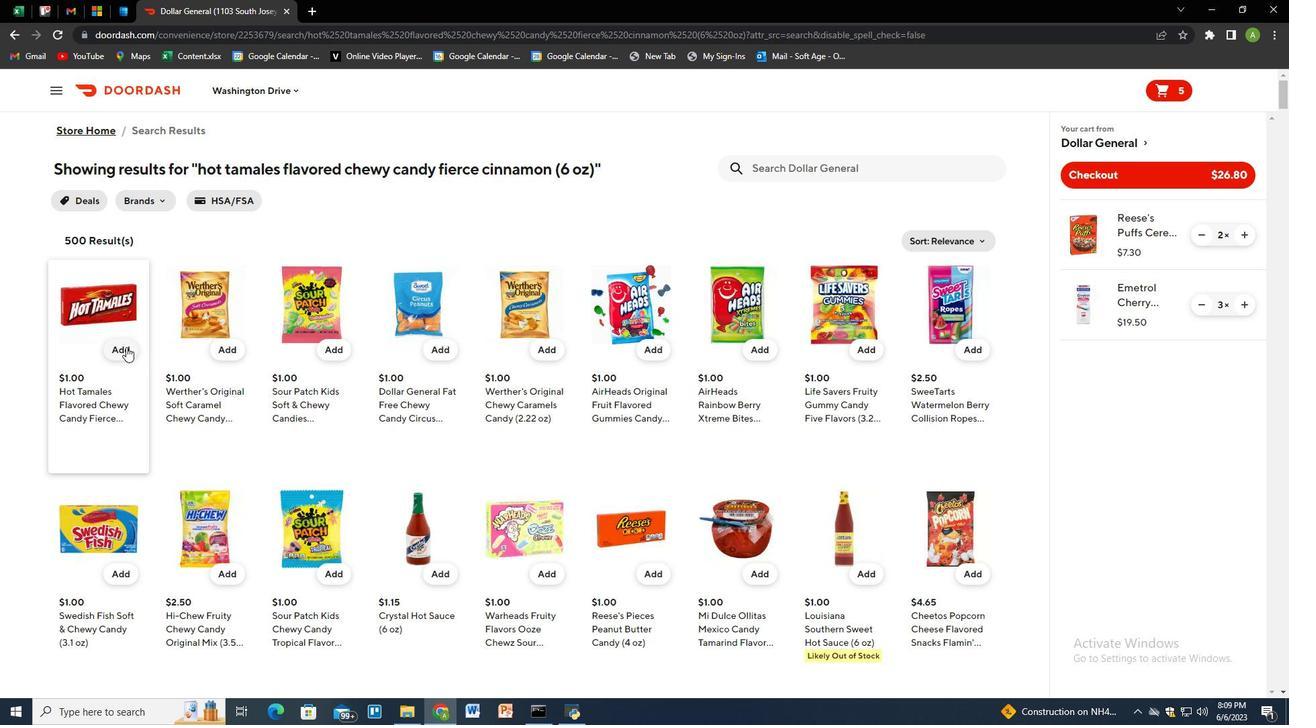 
Action: Mouse pressed left at (125, 347)
Screenshot: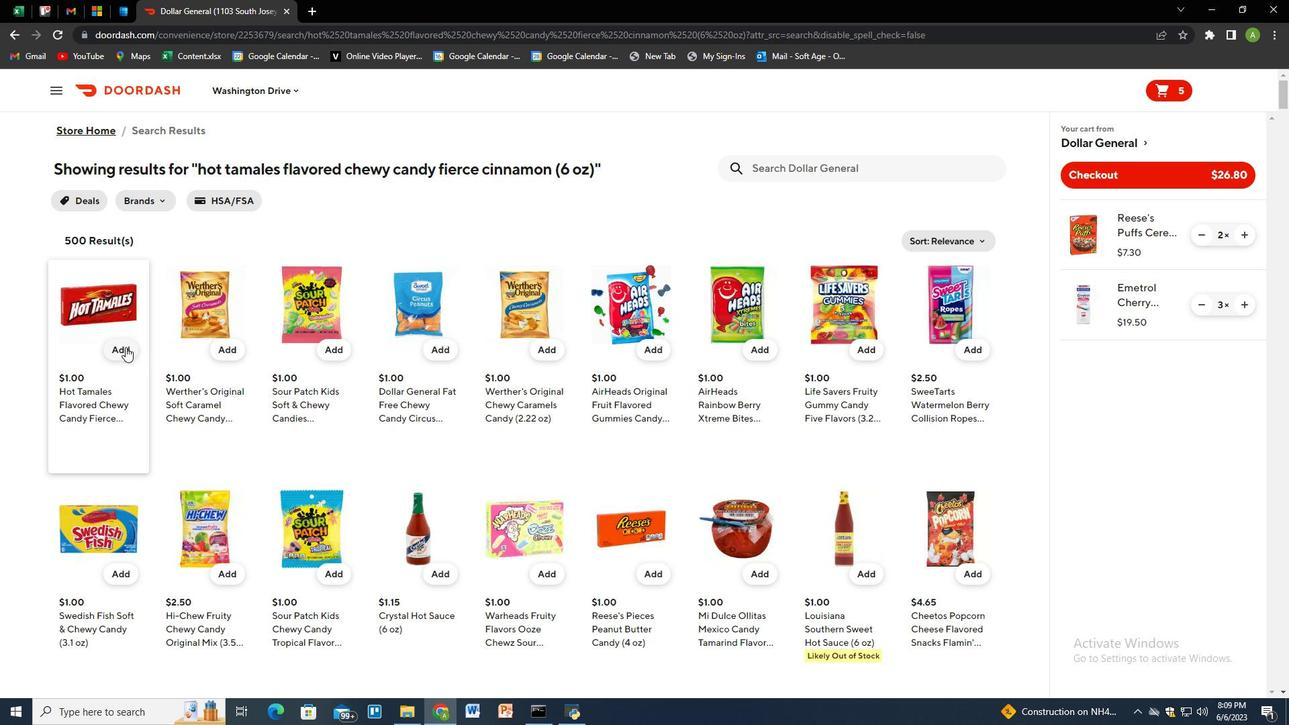 
Action: Mouse moved to (1242, 373)
Screenshot: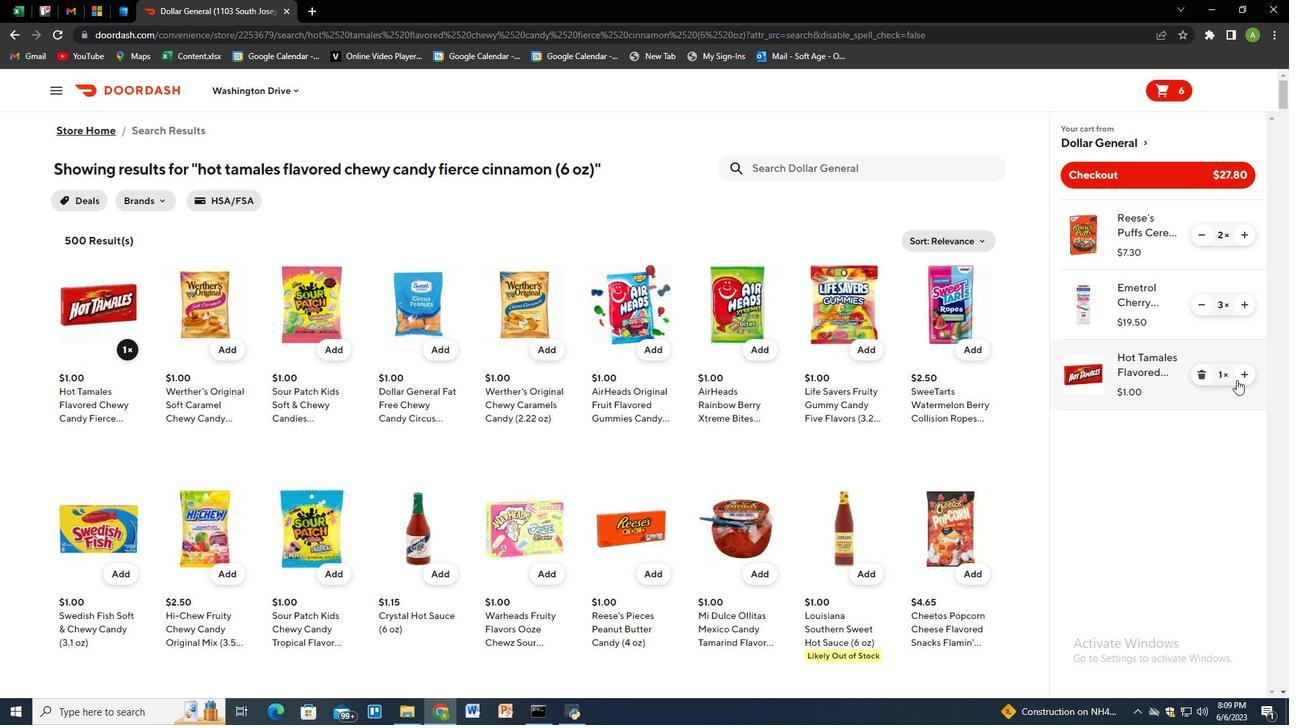 
Action: Mouse pressed left at (1242, 373)
Screenshot: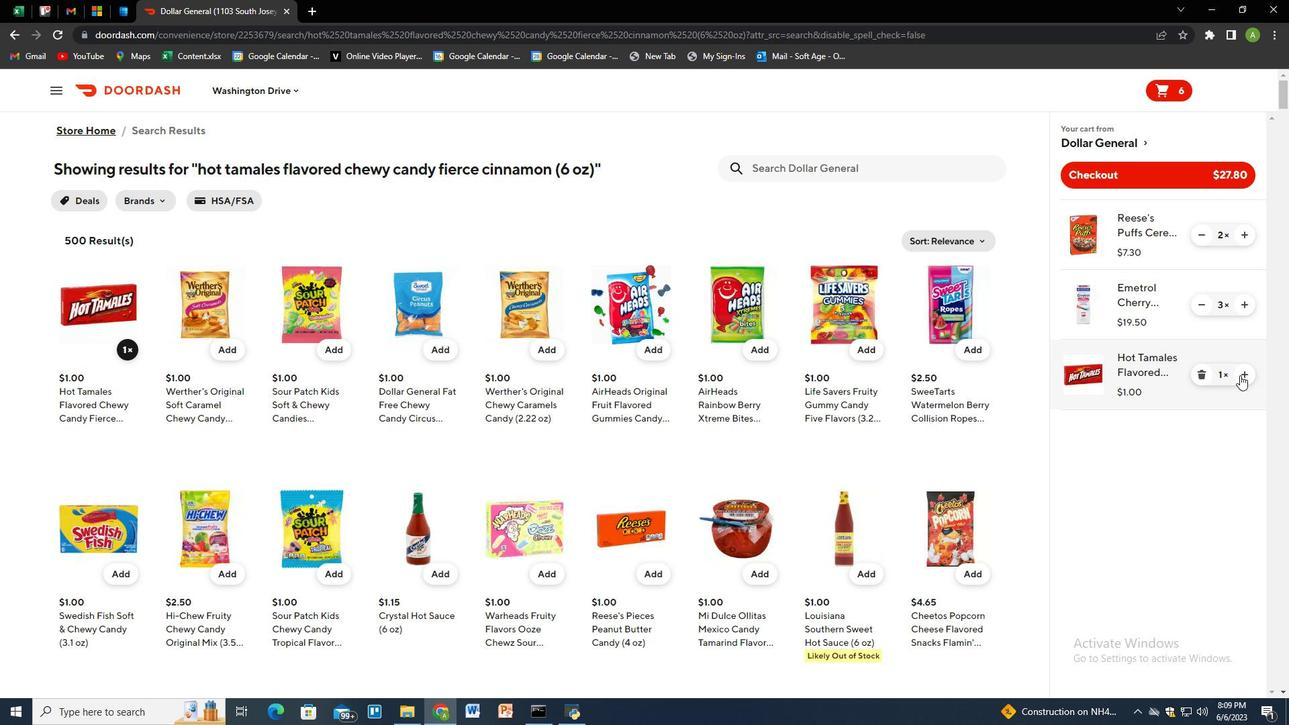 
Action: Mouse pressed left at (1242, 373)
Screenshot: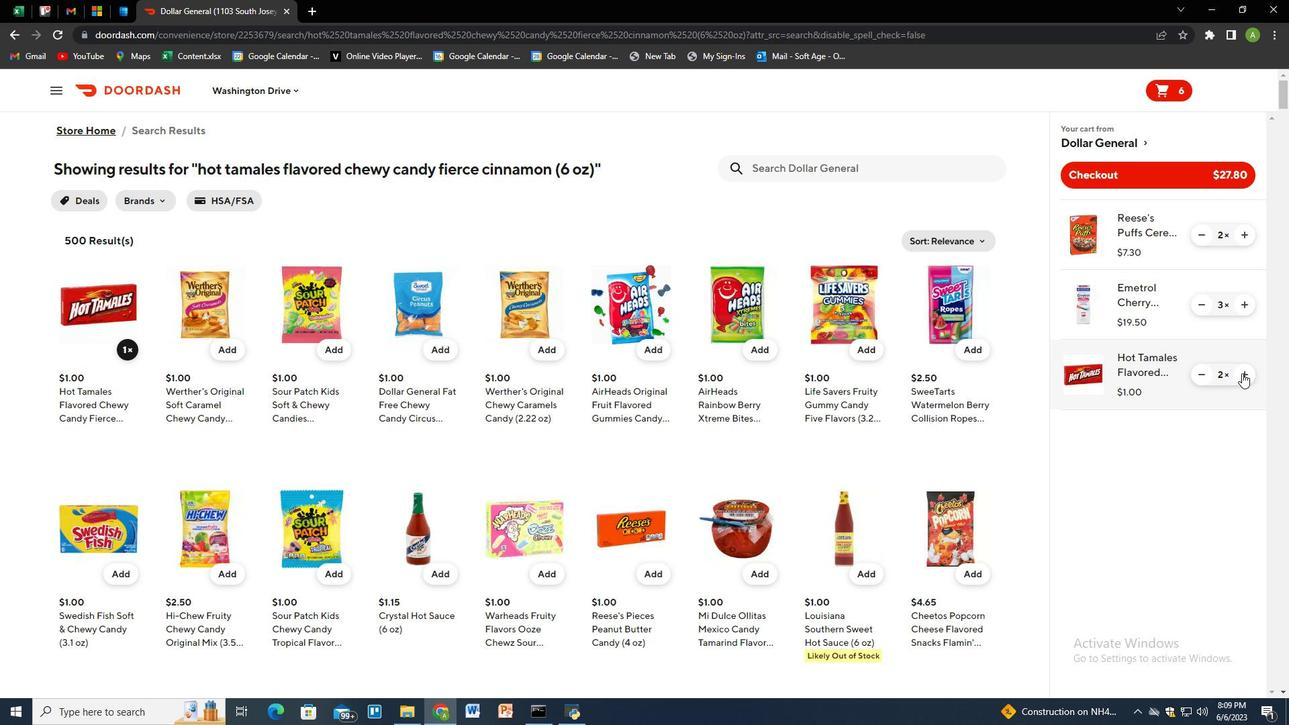 
Action: Mouse moved to (819, 167)
Screenshot: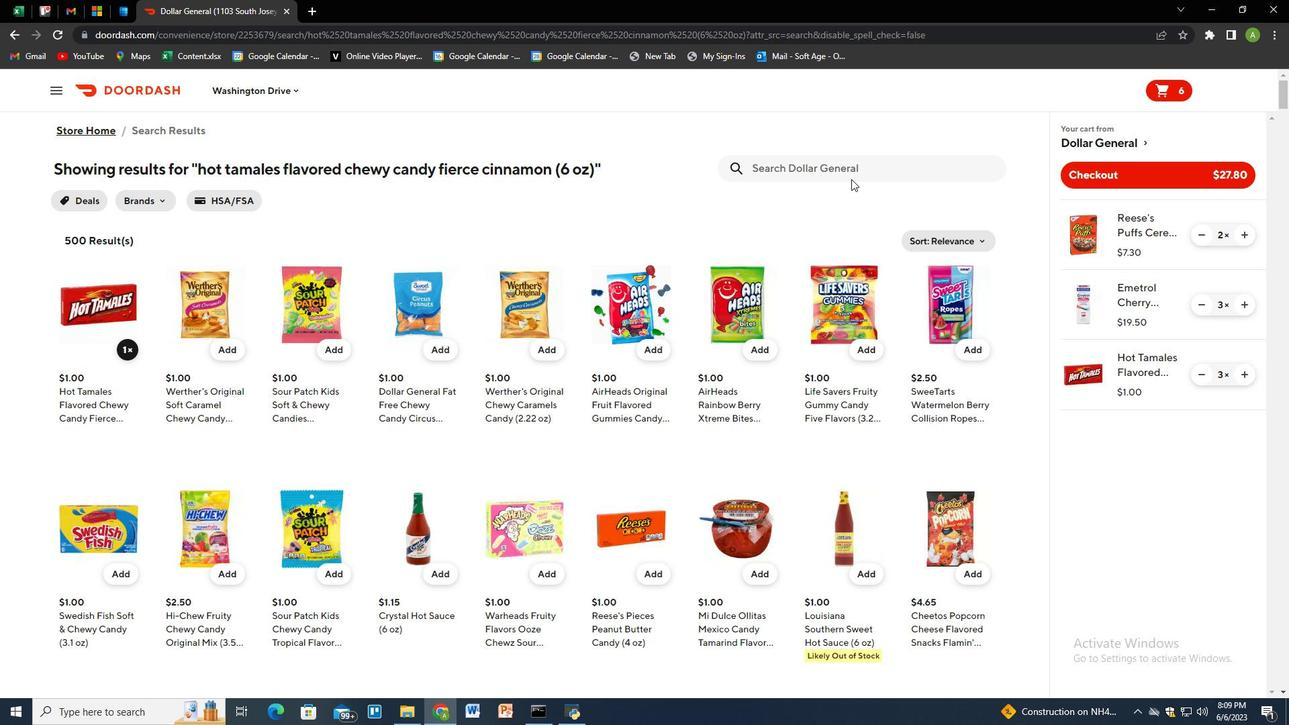 
Action: Mouse pressed left at (819, 167)
Screenshot: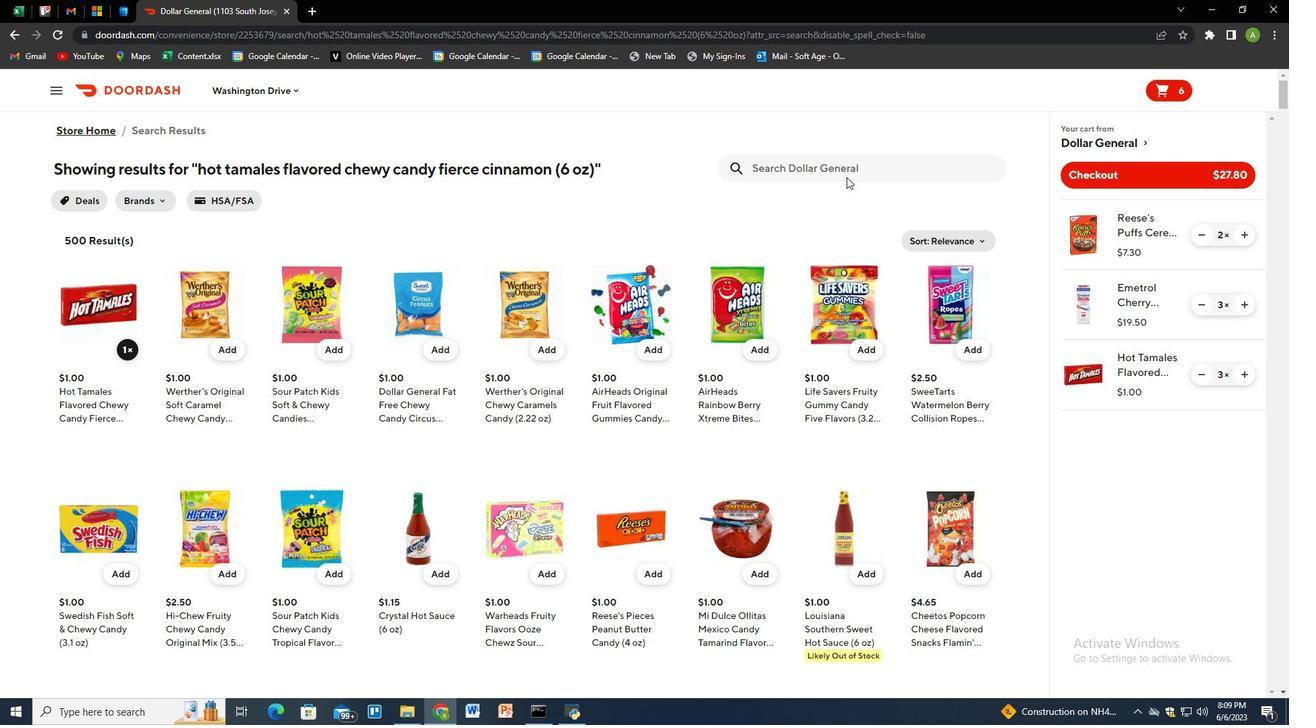 
Action: Key pressed aquafresh<Key.space>extreme<Key.space>clean<Key.space>h<Key.backspace>whitening<Key.space>action<Key.space>fluoride<Key.space>toothpaste<Key.space>for<Key.space>cavity<Key.space>protection<Key.space><Key.shift_r>(5.6<Key.space>oz<Key.shift_r>)<Key.enter>
Screenshot: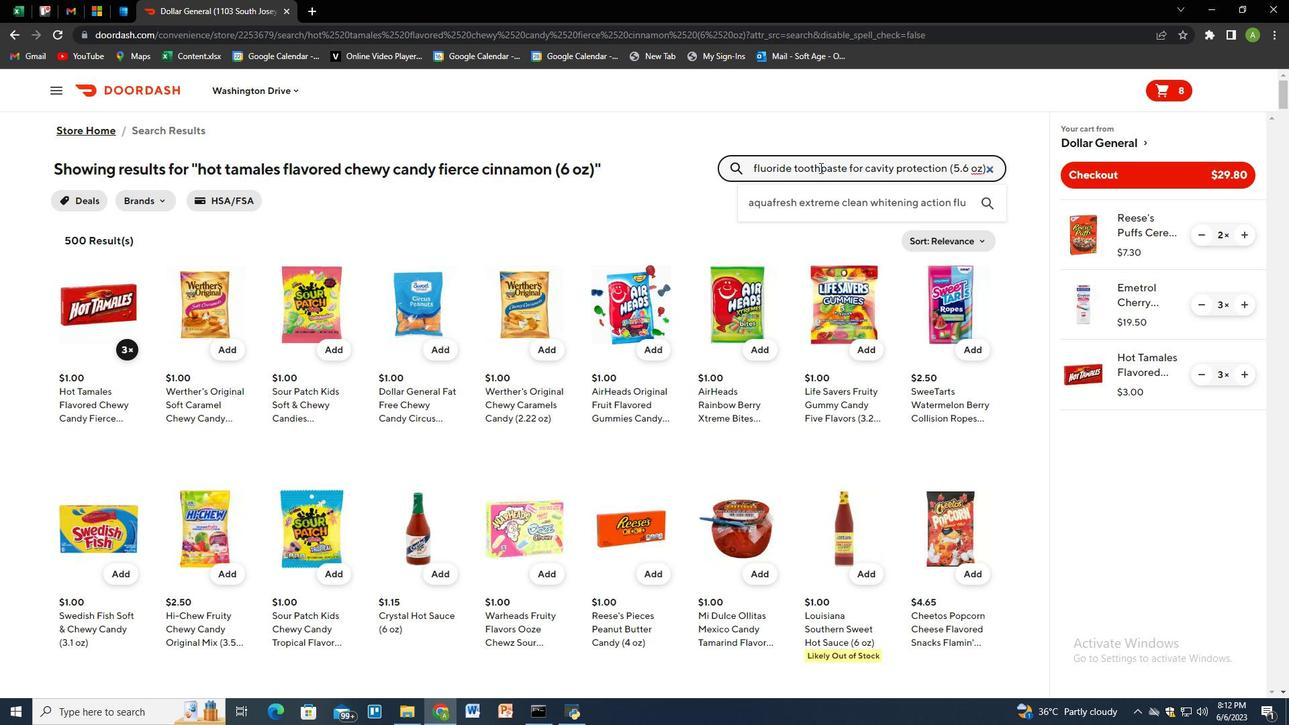 
Action: Mouse moved to (120, 360)
Screenshot: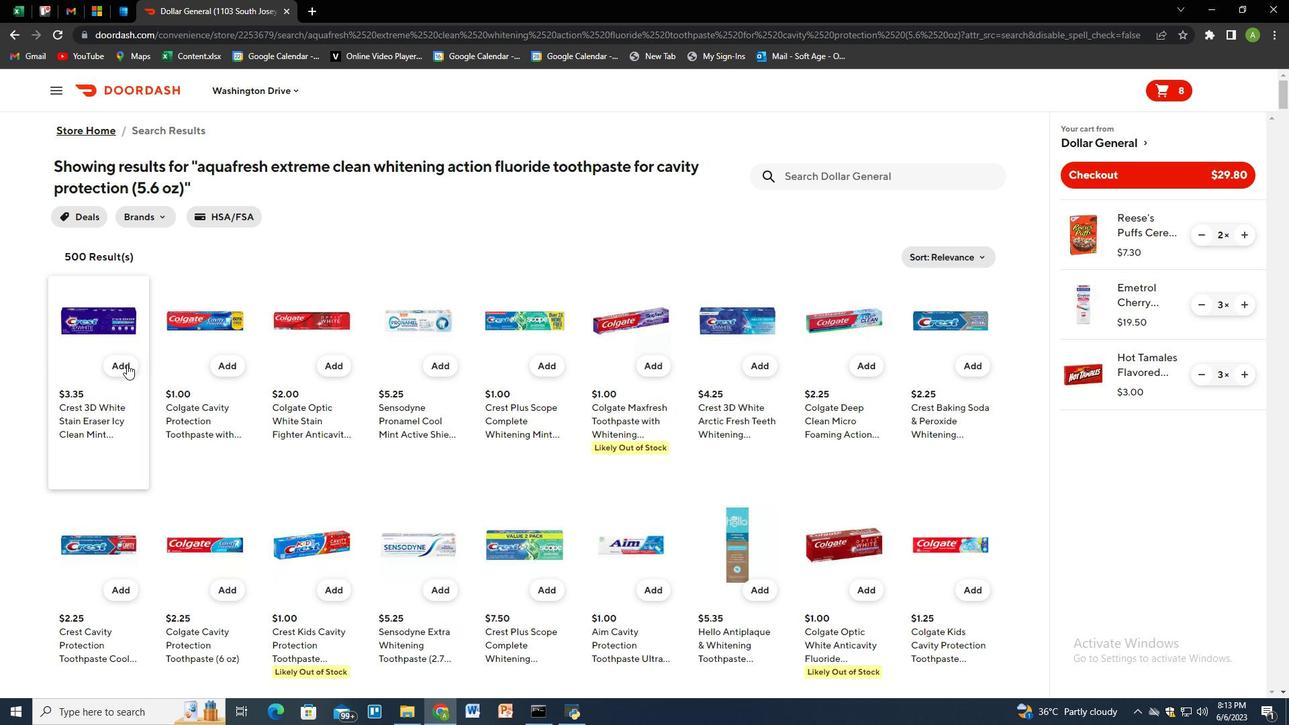 
Action: Mouse pressed left at (120, 360)
Screenshot: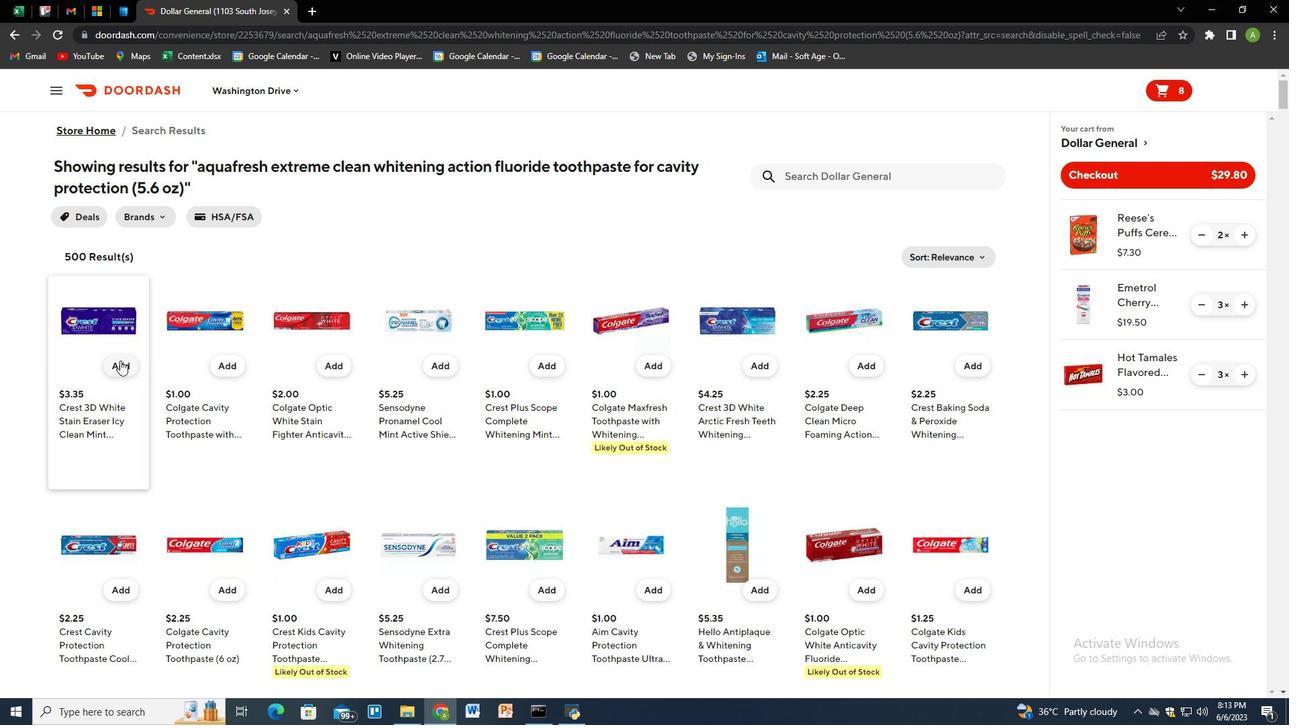 
Action: Mouse moved to (1035, 338)
Screenshot: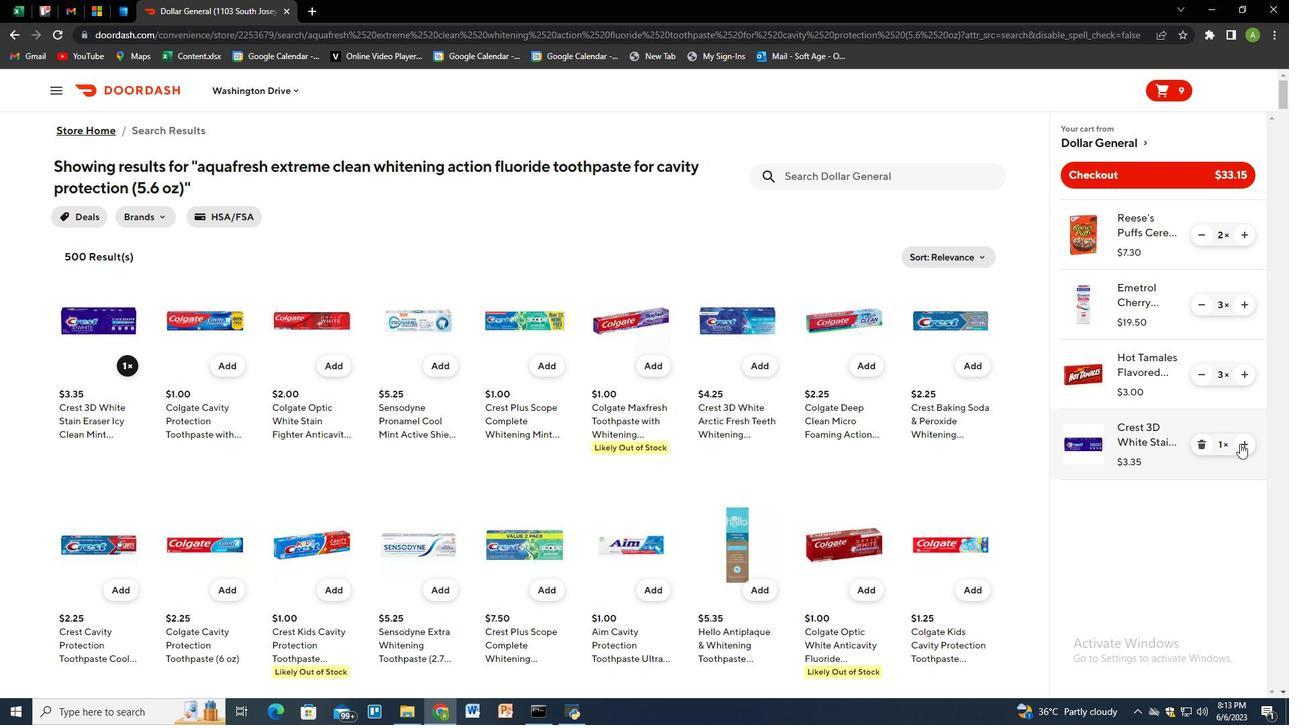 
Action: Mouse pressed left at (1240, 443)
Screenshot: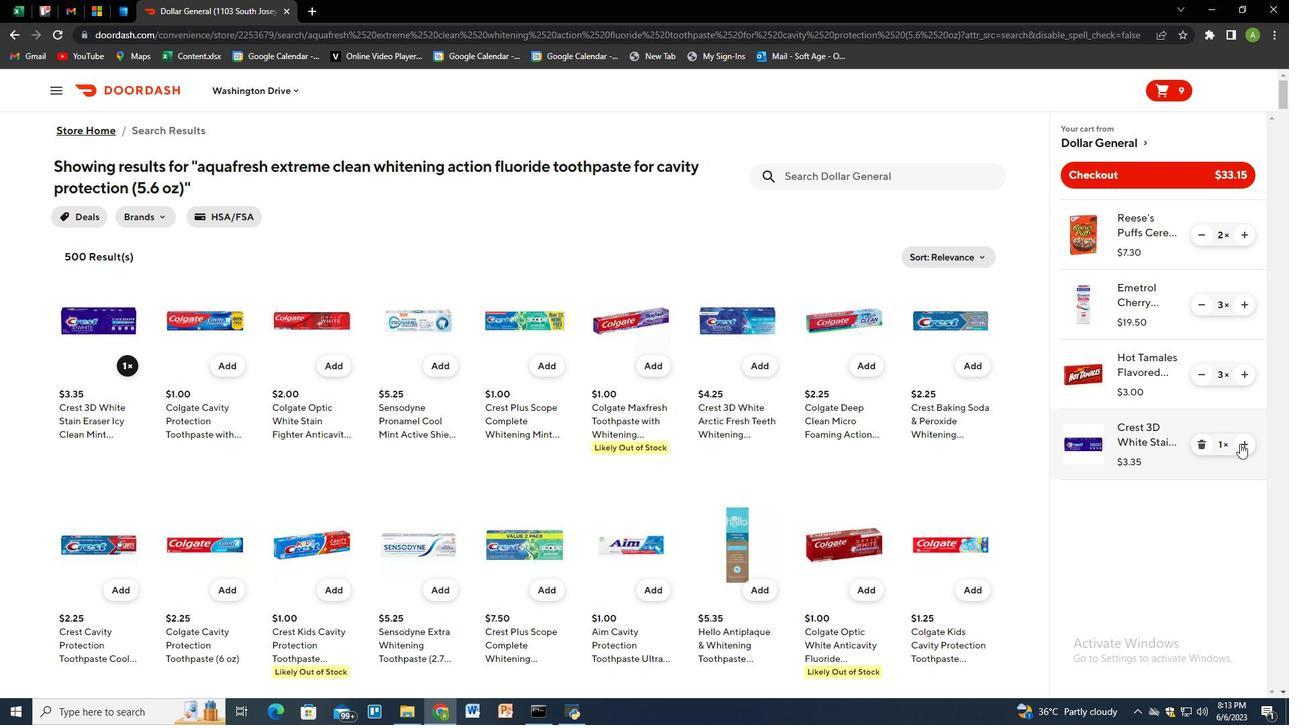 
Action: Mouse moved to (849, 178)
Screenshot: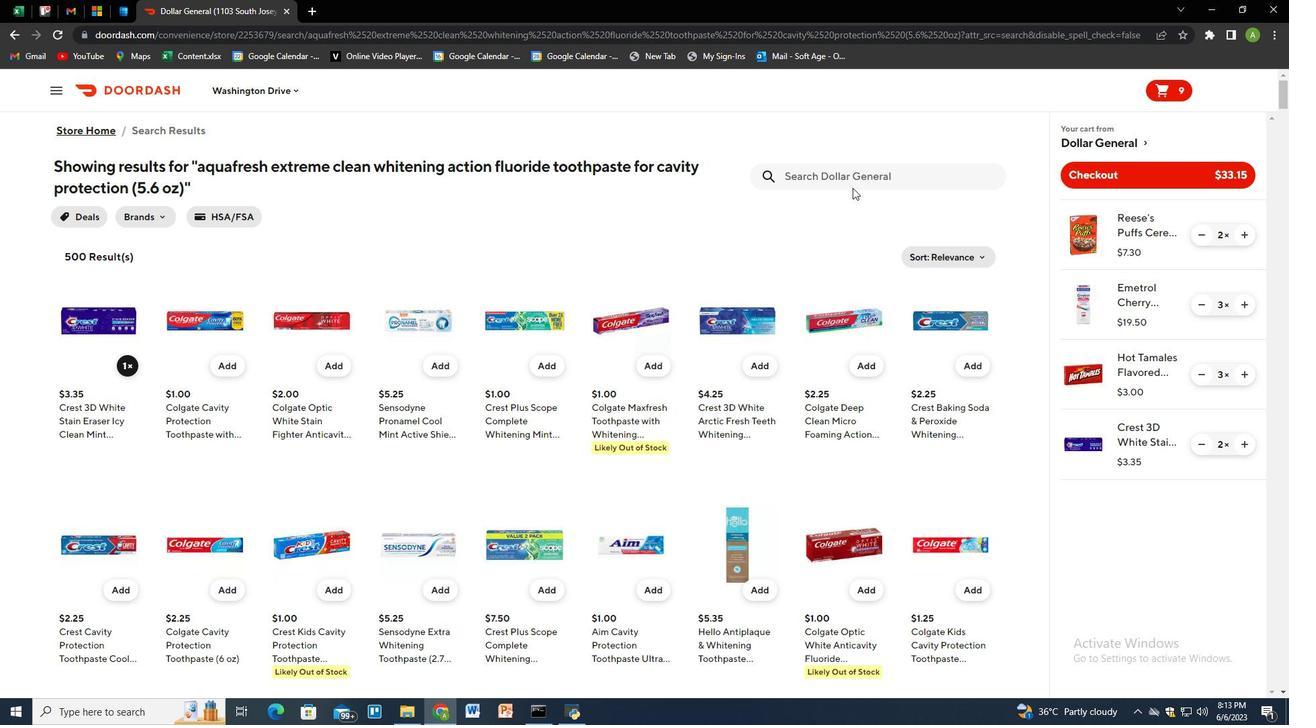 
Action: Mouse pressed left at (849, 178)
Screenshot: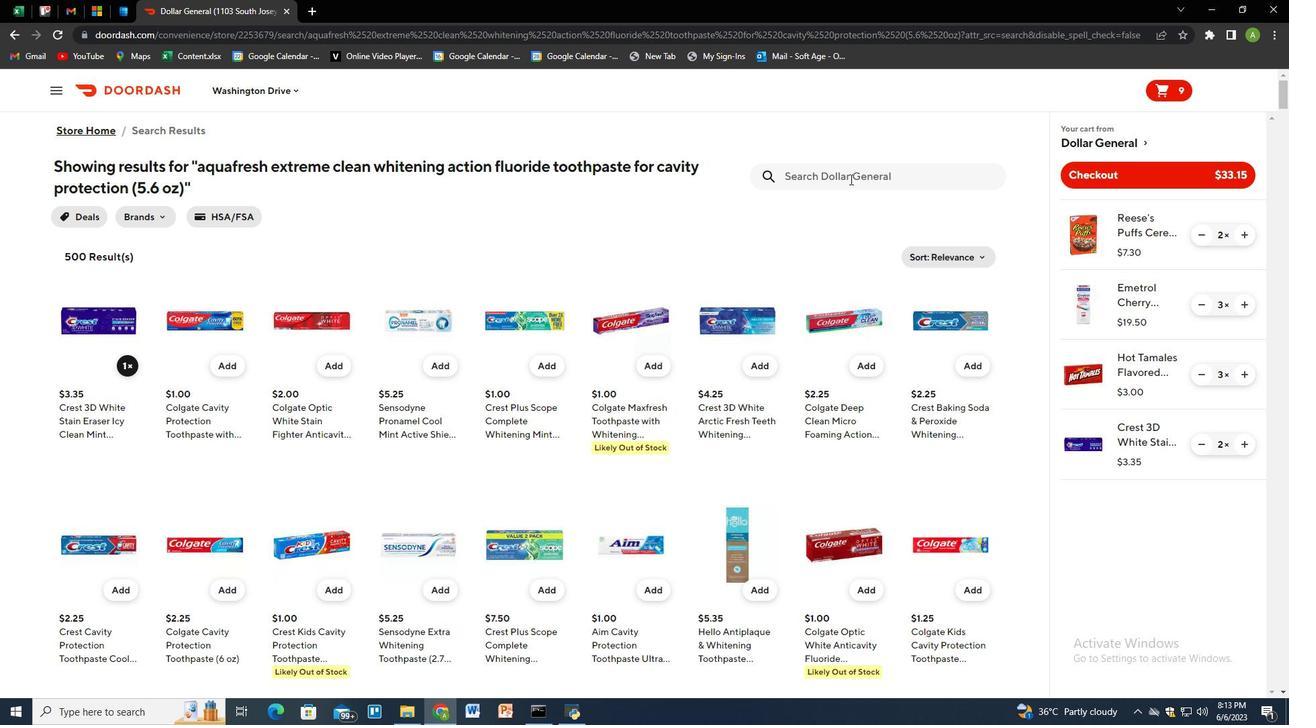 
Action: Mouse moved to (835, 184)
Screenshot: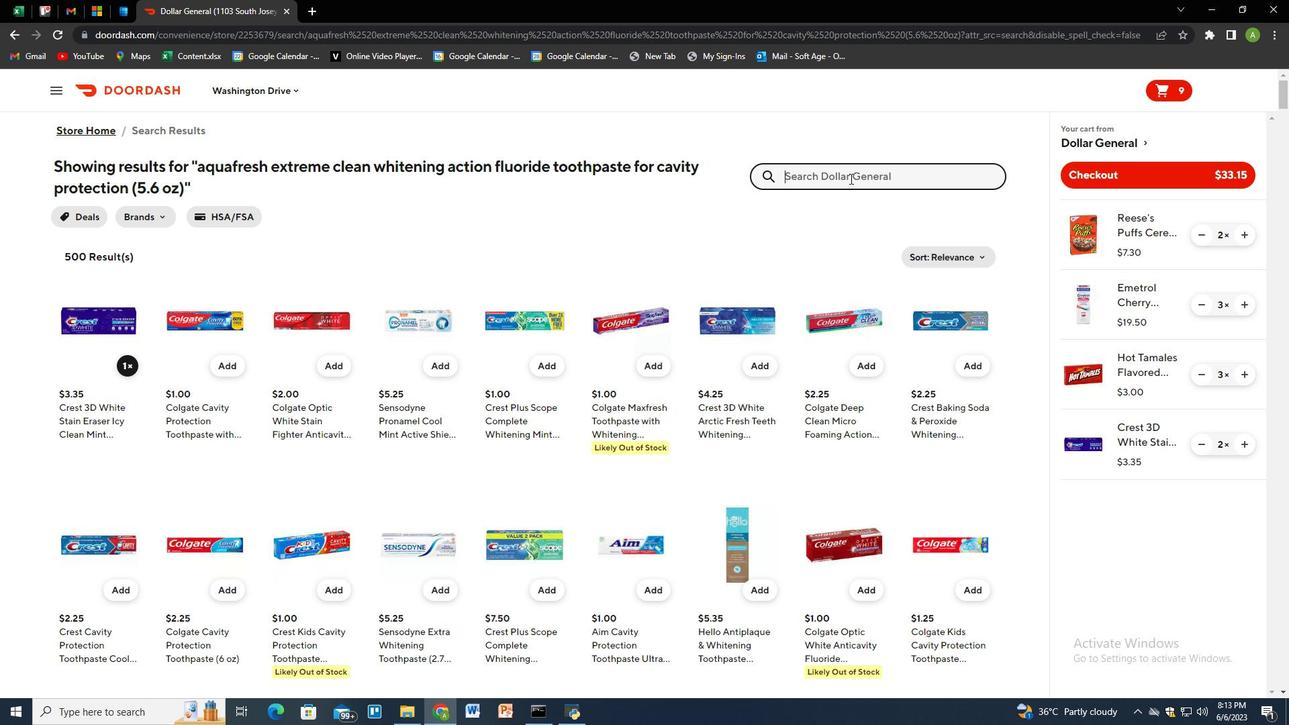 
Action: Key pressed scent<Key.space>happy<Key.space>sugar<Key.space>dream<Key.space>body<Key.space>scrub<Key.space><Key.shift_r>(10<Key.space>oz<Key.shift_r>)<Key.enter>
Screenshot: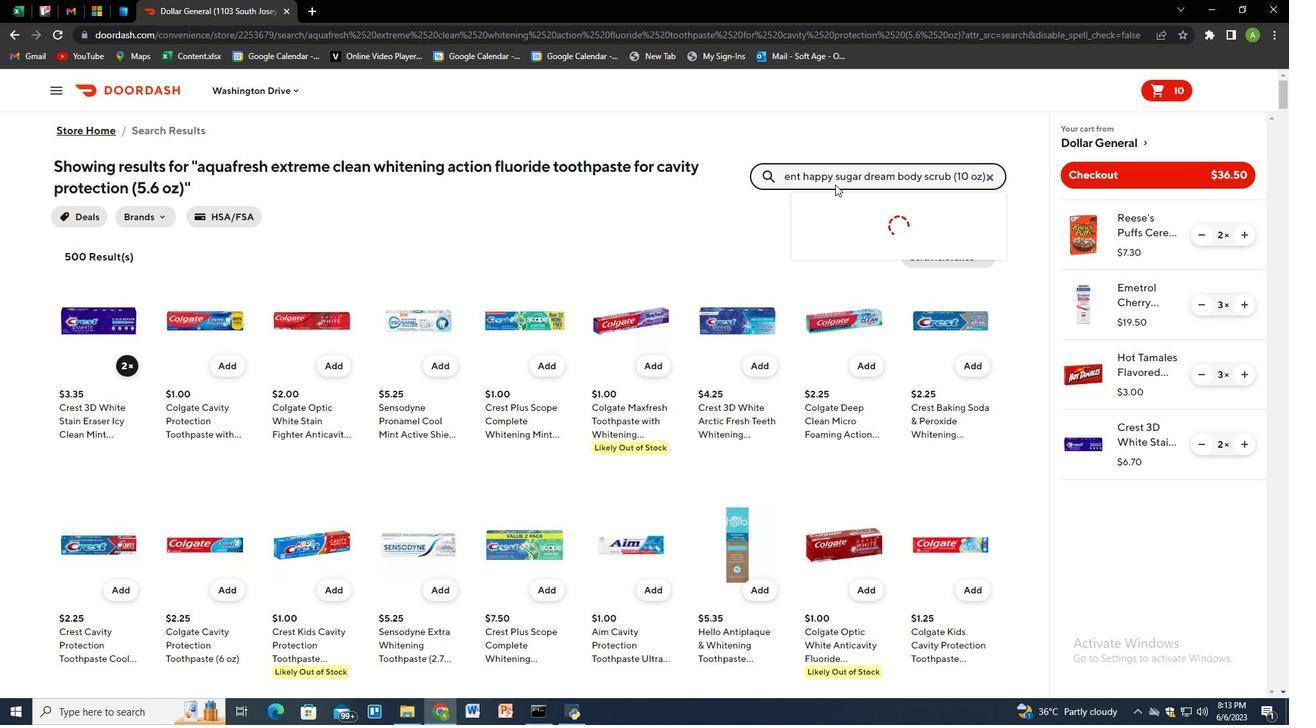 
Action: Mouse moved to (119, 351)
Screenshot: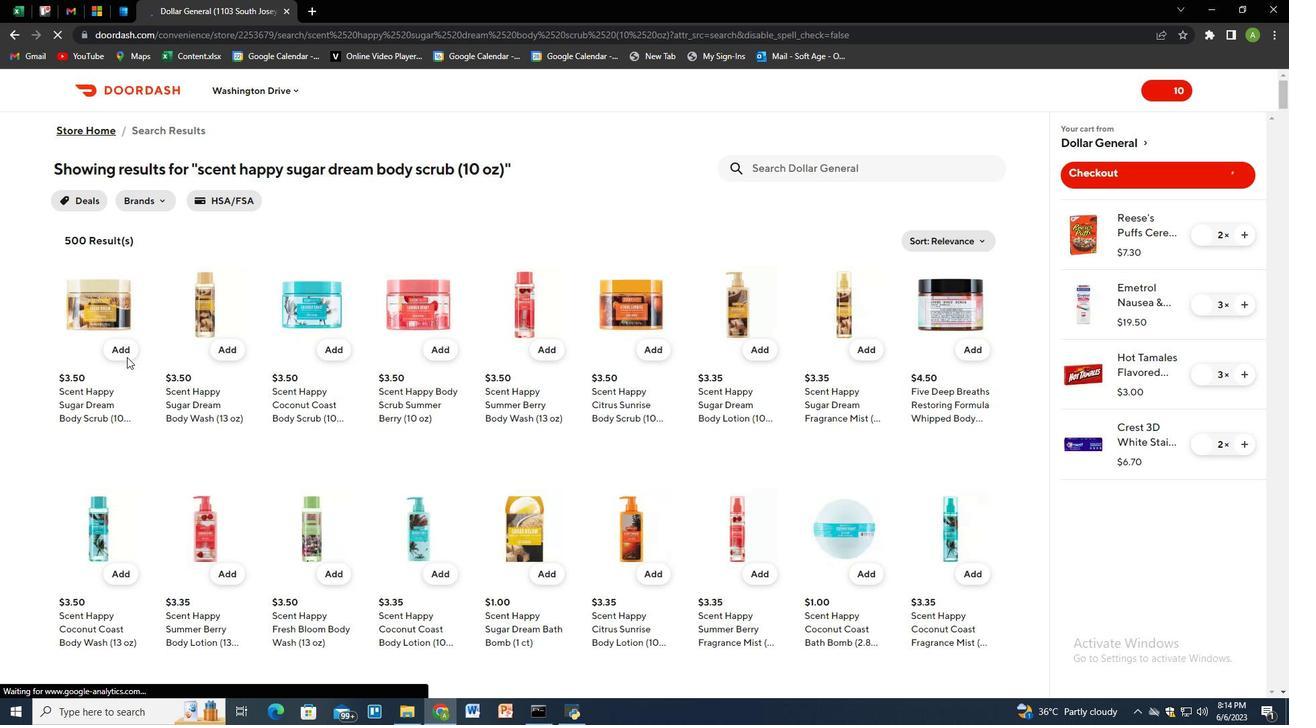 
Action: Mouse pressed left at (119, 351)
Screenshot: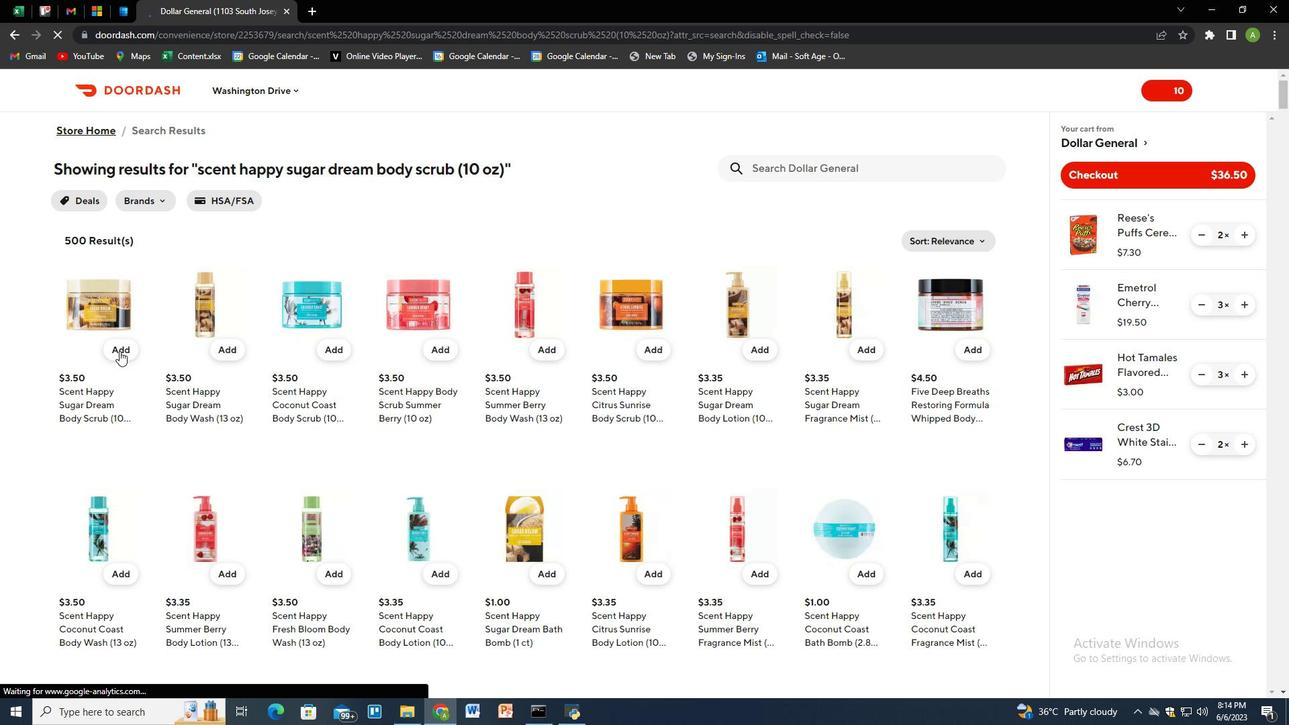 
Action: Mouse moved to (1075, 177)
Screenshot: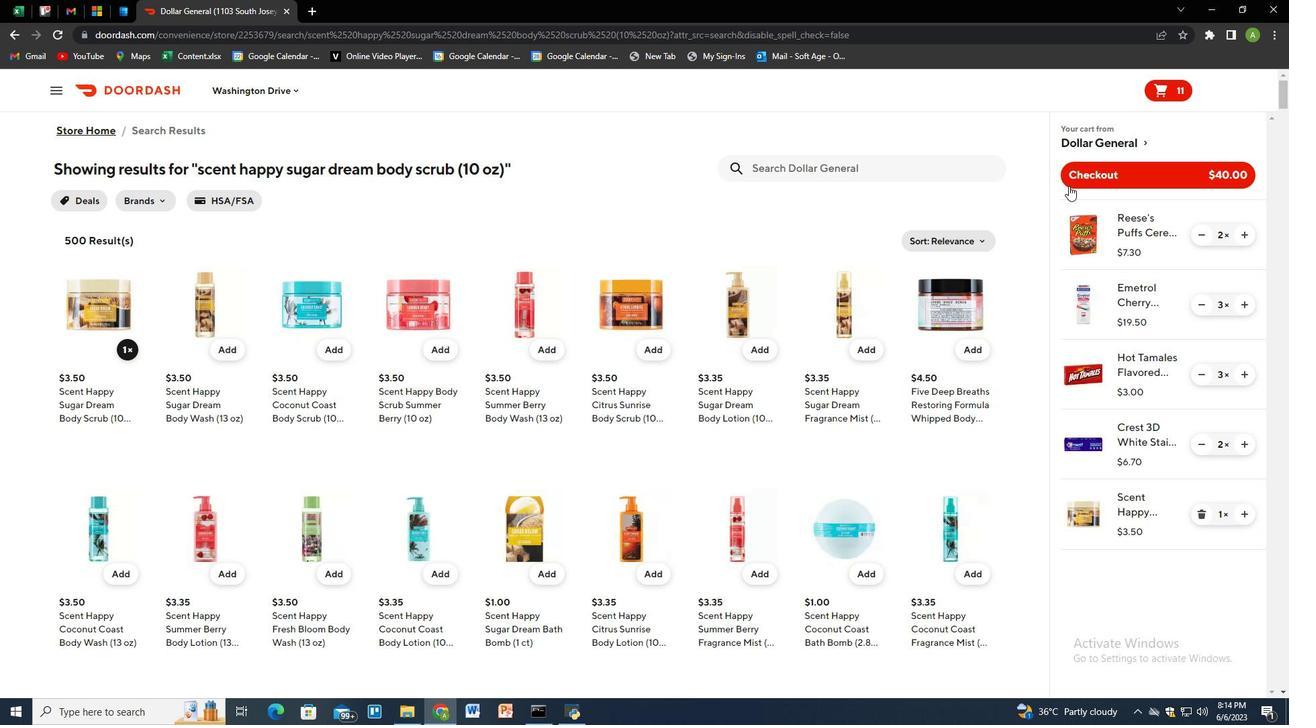 
Action: Mouse pressed left at (1075, 177)
Screenshot: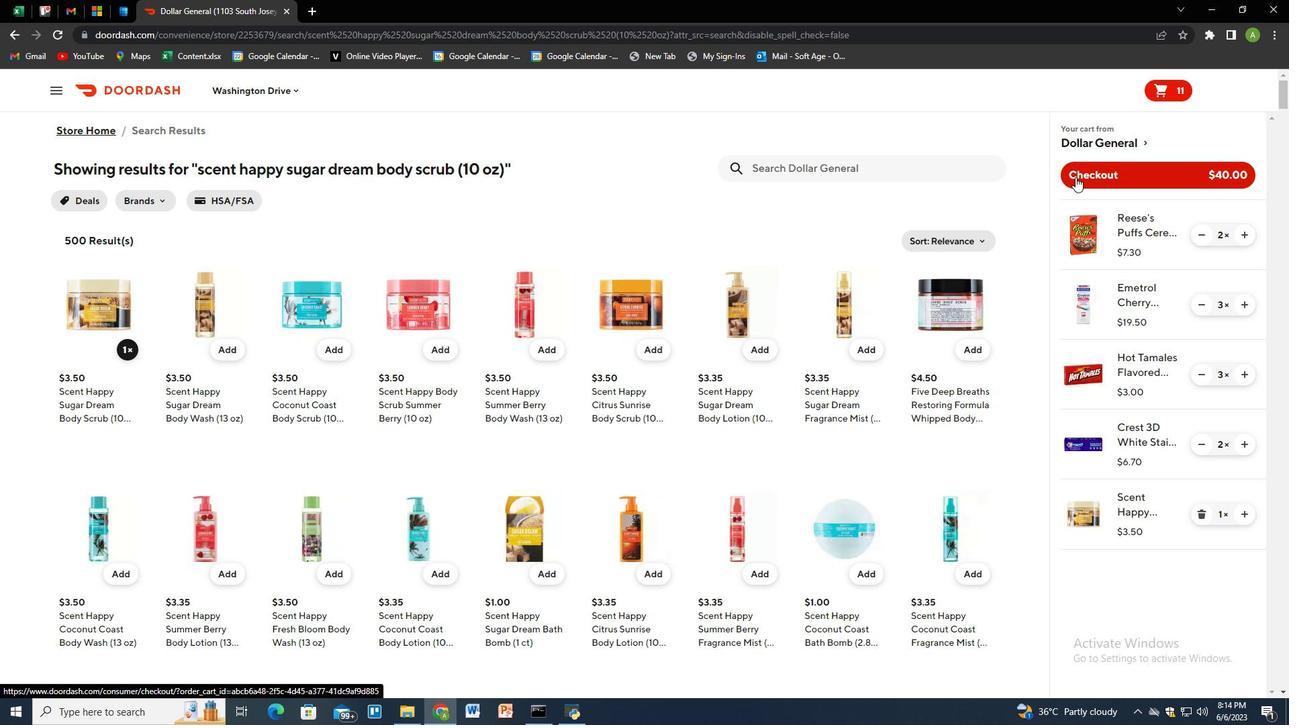 
